 Task: Sort the recently solved tickets in your group, group by Request date in ascending order.
Action: Mouse moved to (22, 329)
Screenshot: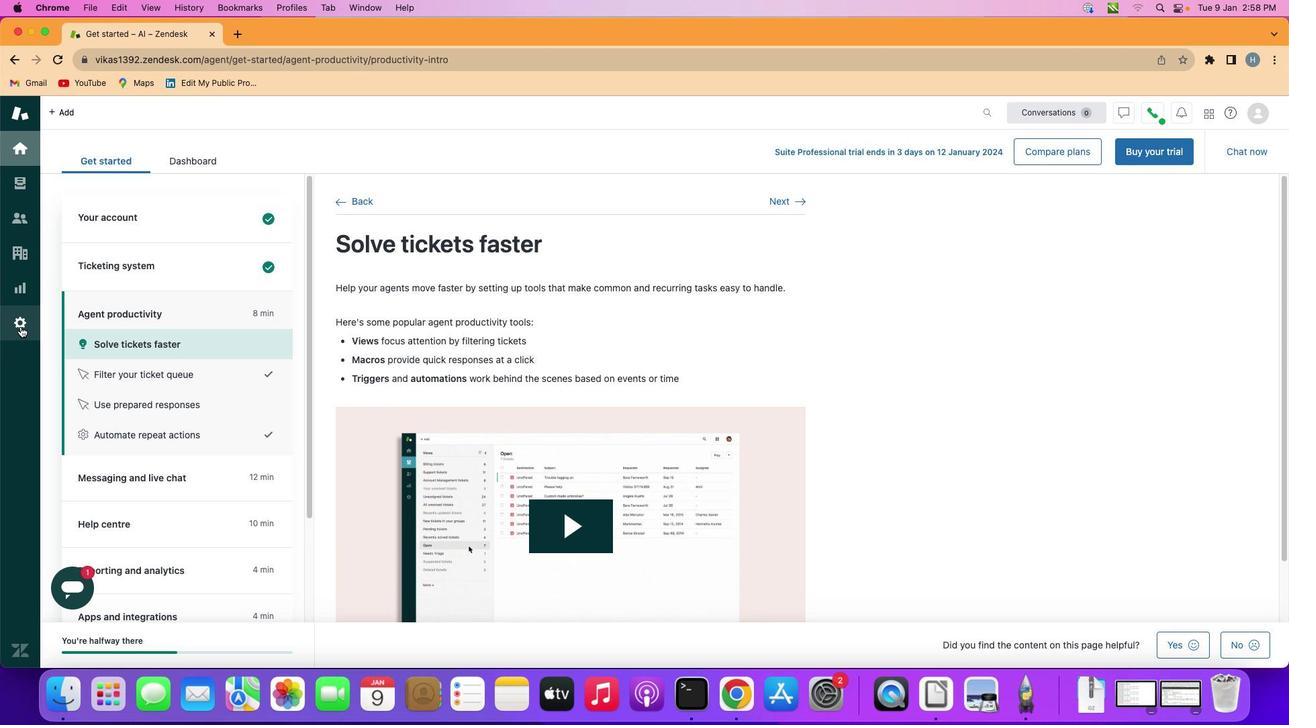 
Action: Mouse pressed left at (22, 329)
Screenshot: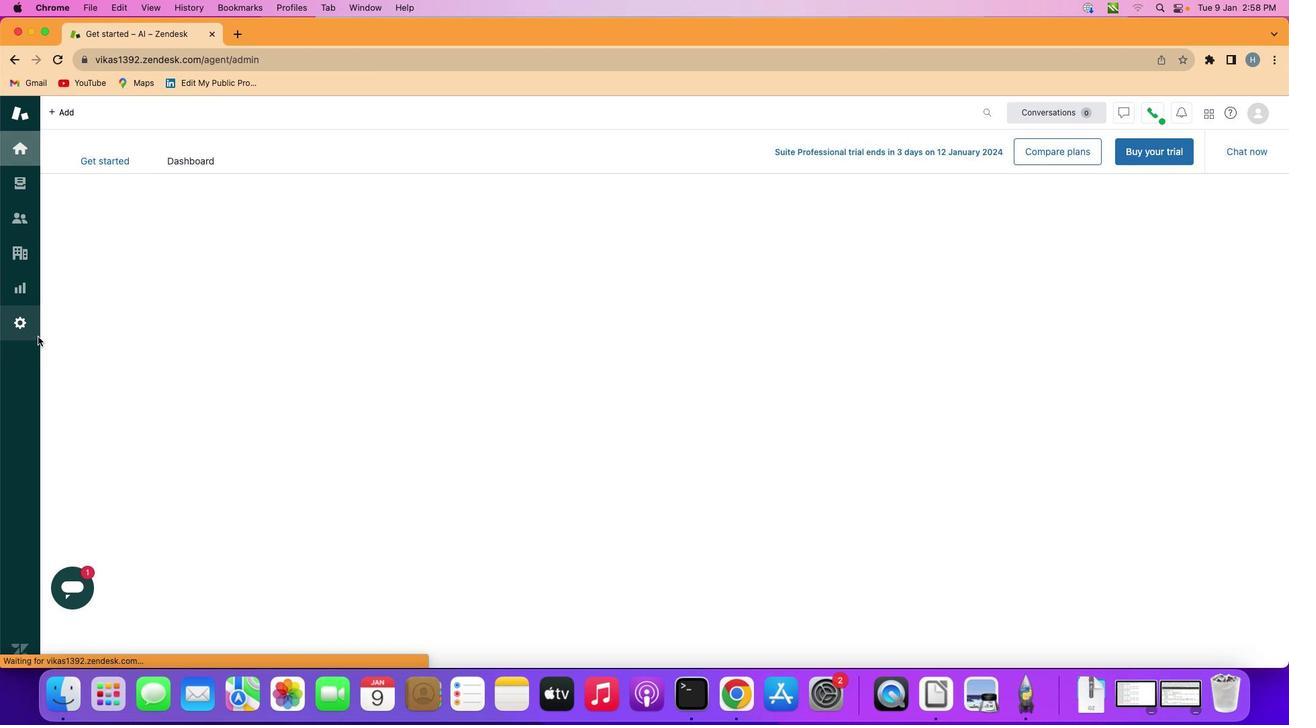 
Action: Mouse moved to (393, 561)
Screenshot: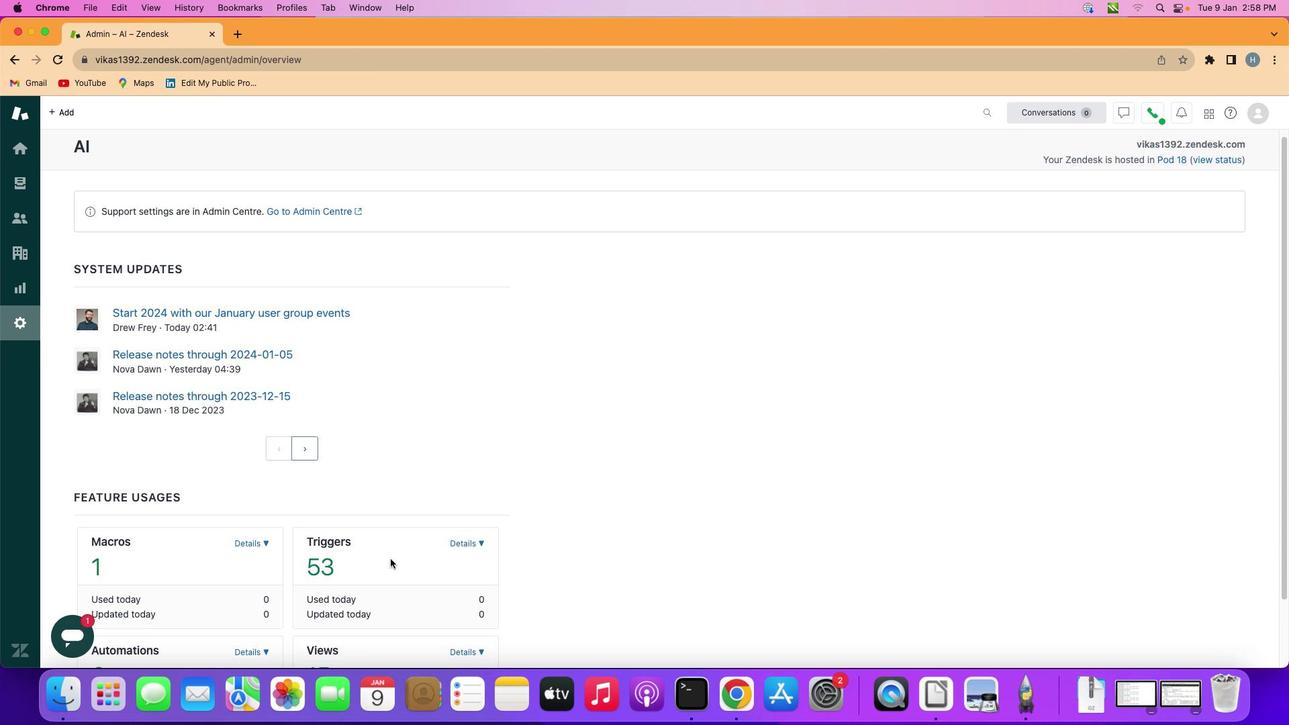 
Action: Mouse scrolled (393, 561) with delta (2, 2)
Screenshot: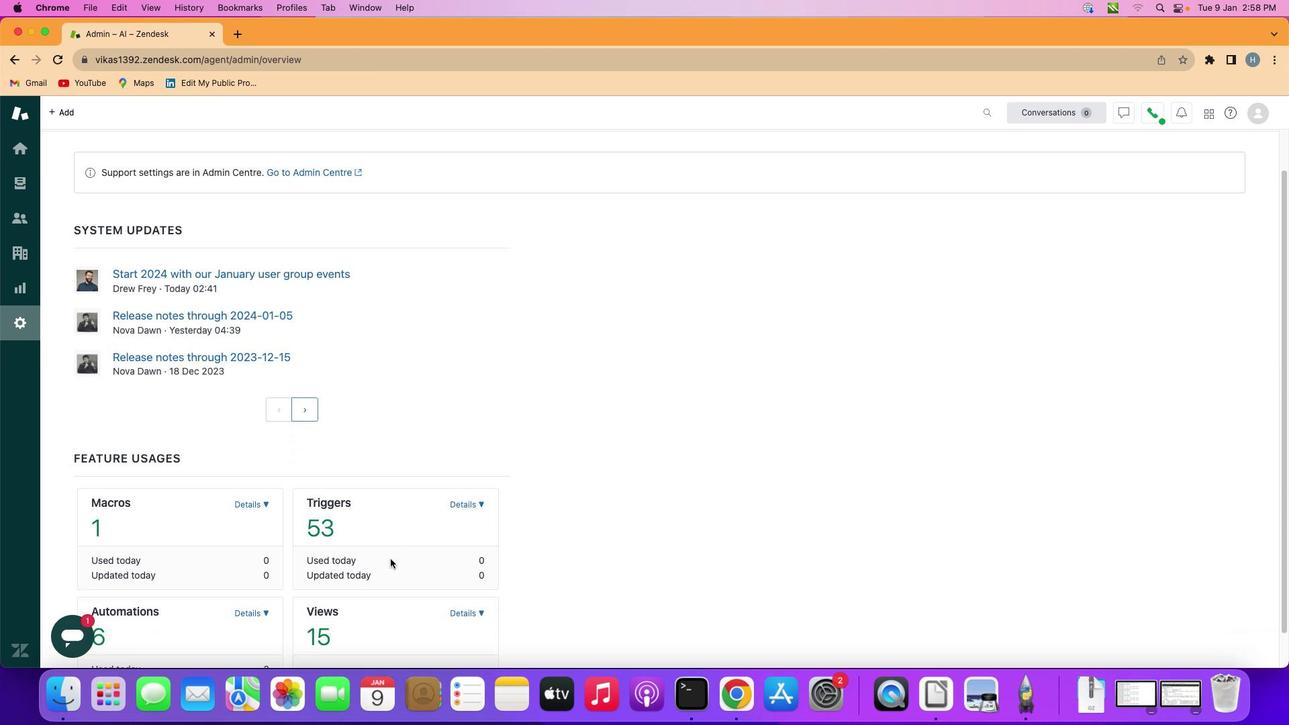 
Action: Mouse scrolled (393, 561) with delta (2, 2)
Screenshot: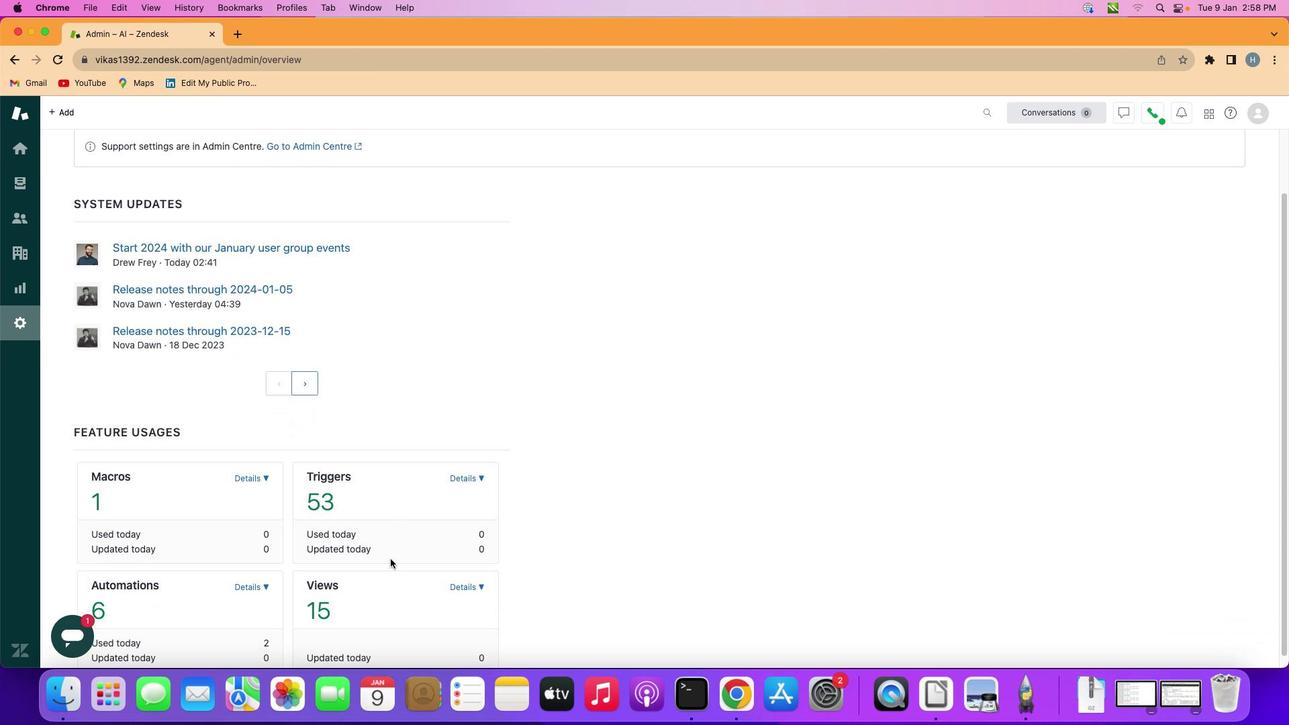 
Action: Mouse scrolled (393, 561) with delta (2, 3)
Screenshot: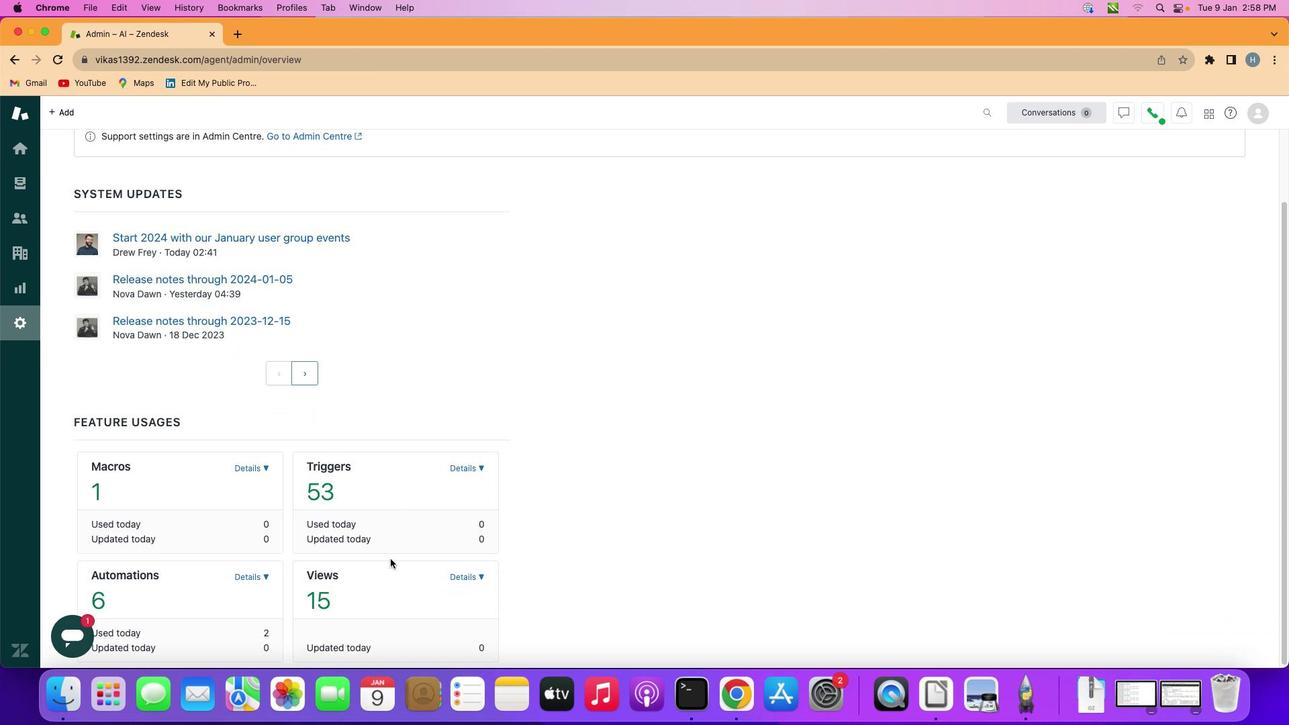 
Action: Mouse scrolled (393, 561) with delta (2, 1)
Screenshot: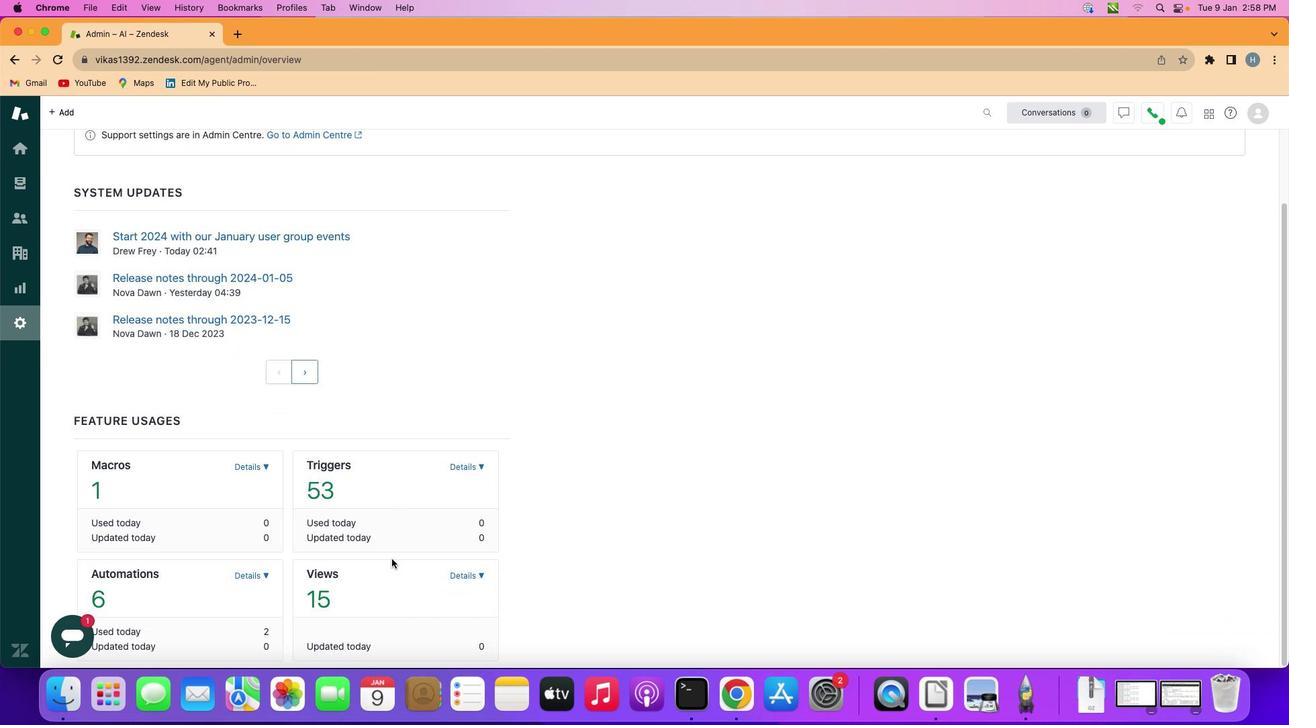 
Action: Mouse scrolled (393, 561) with delta (2, 2)
Screenshot: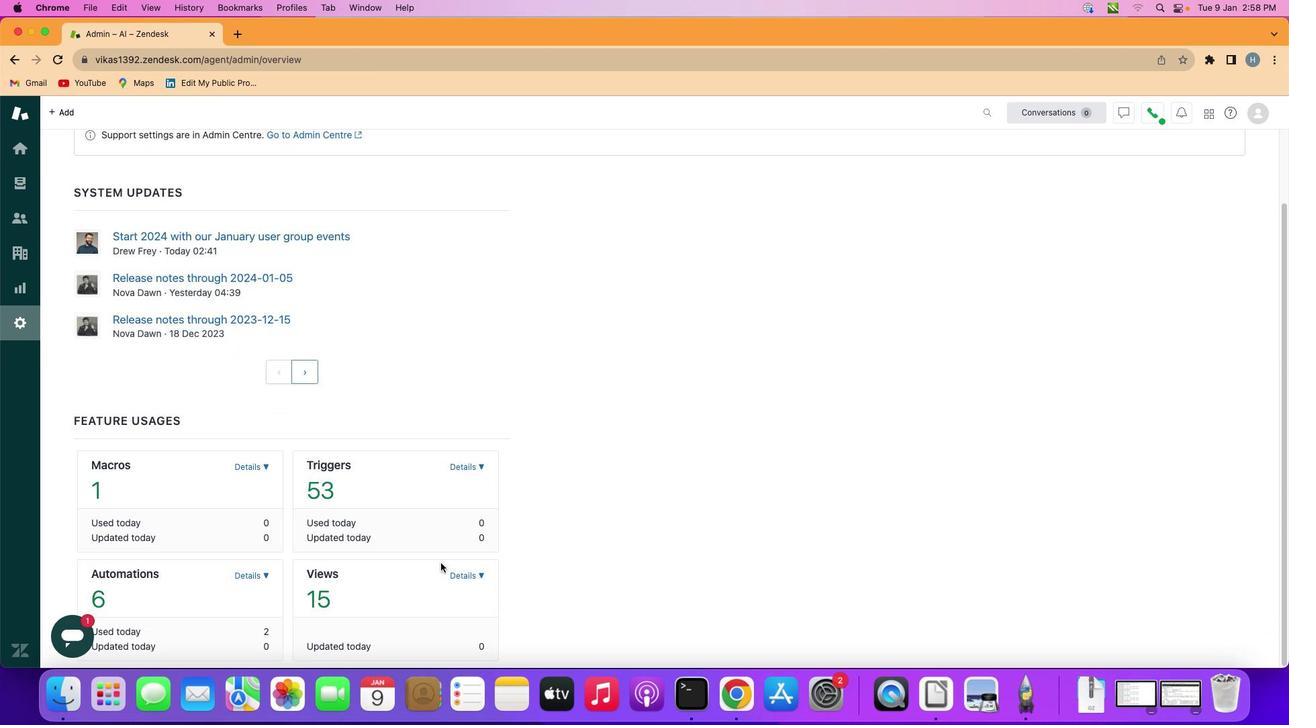 
Action: Mouse scrolled (393, 561) with delta (2, 0)
Screenshot: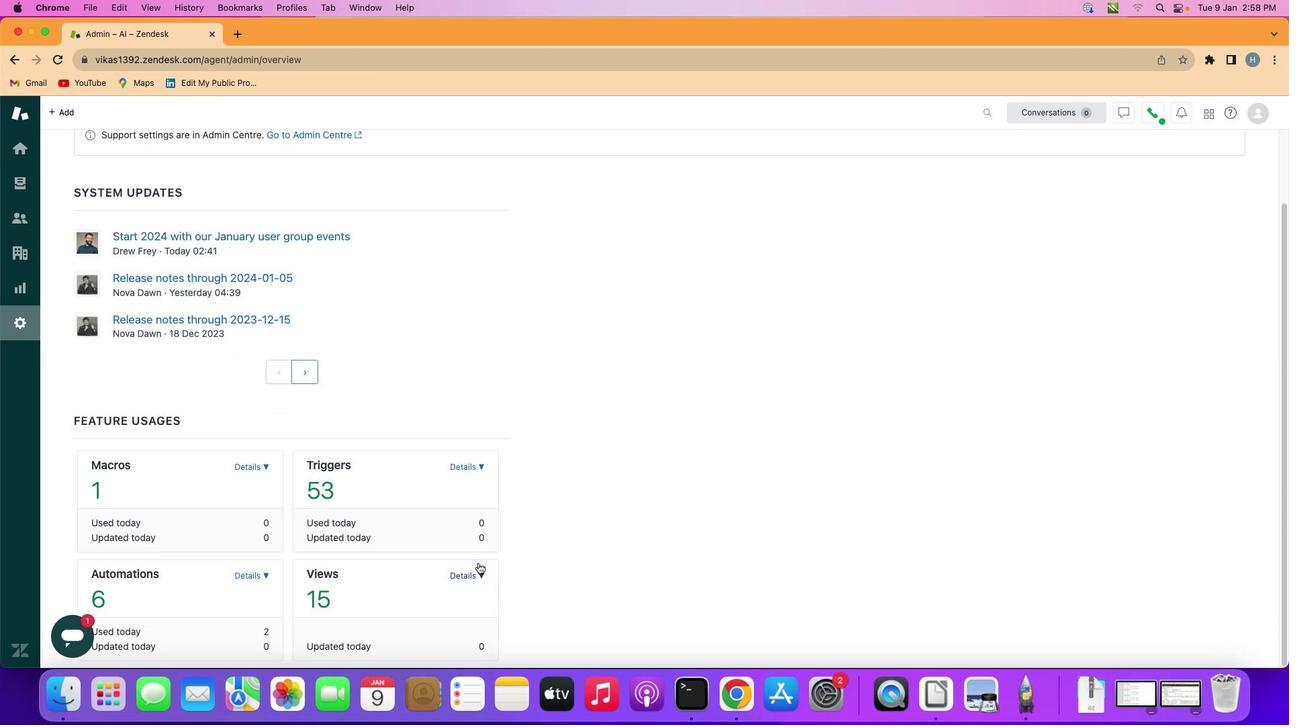 
Action: Mouse moved to (478, 573)
Screenshot: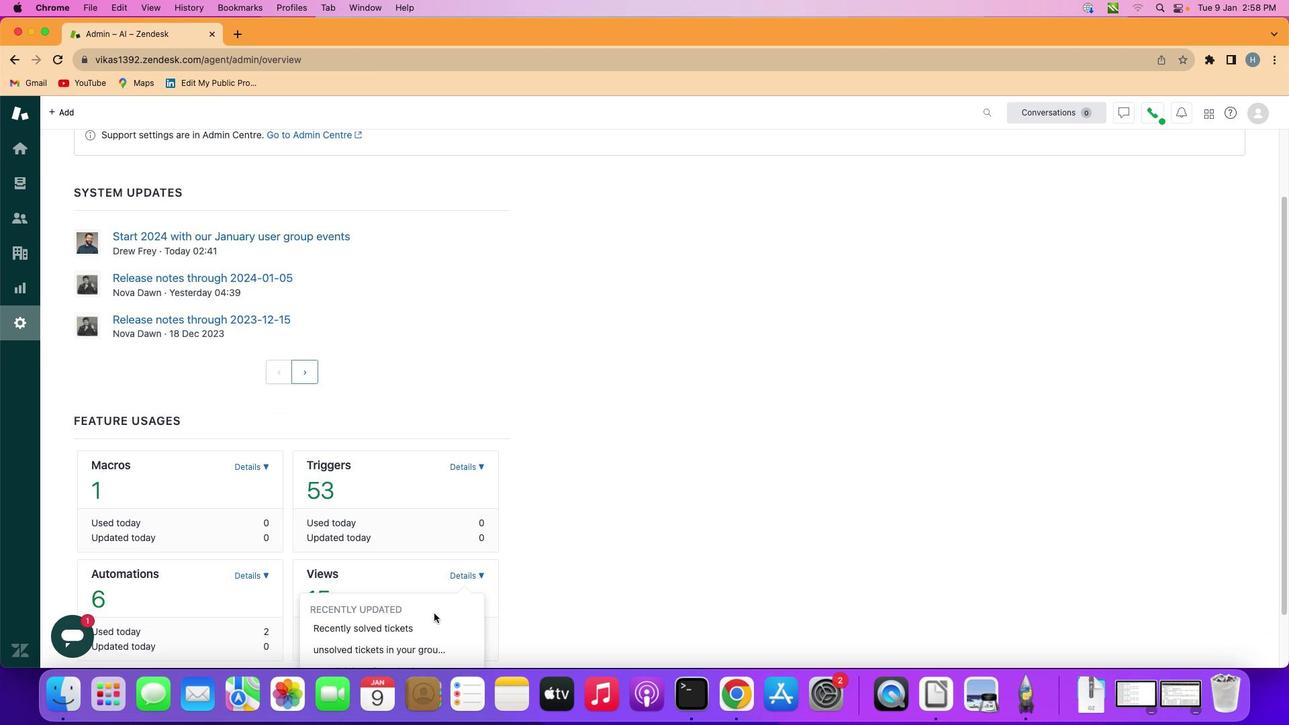 
Action: Mouse pressed left at (478, 573)
Screenshot: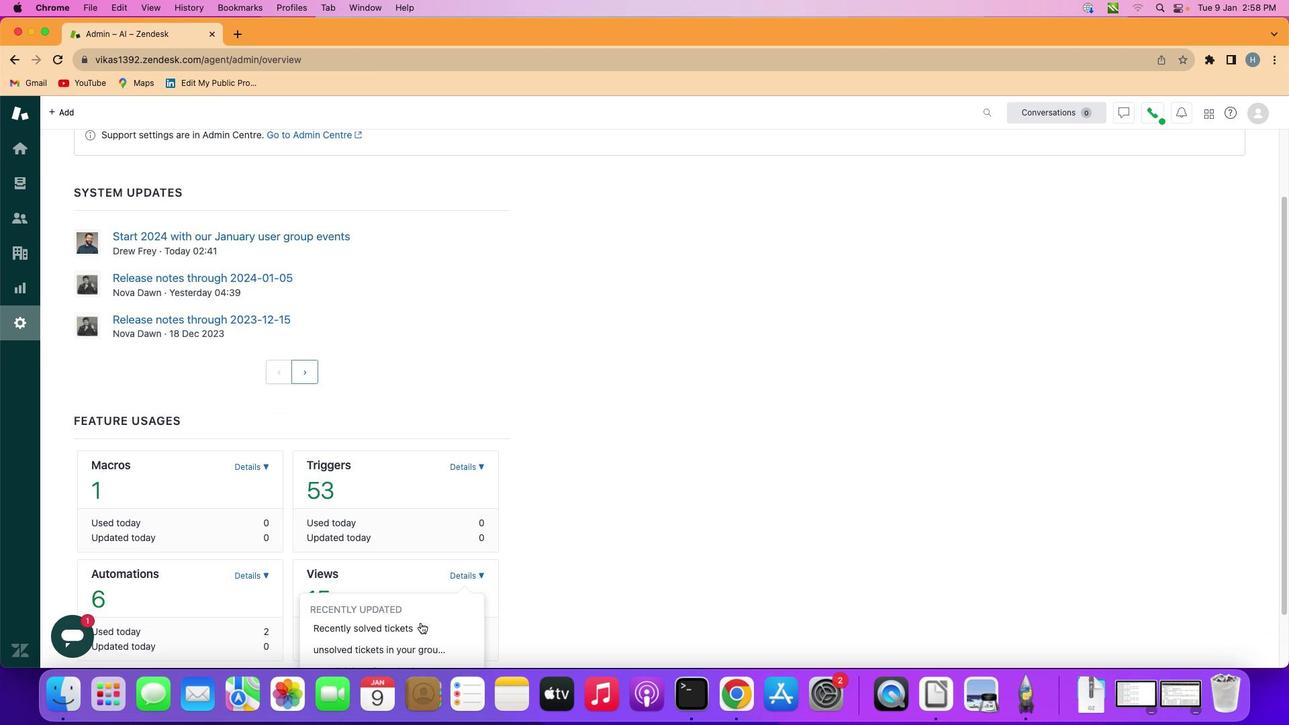 
Action: Mouse moved to (416, 629)
Screenshot: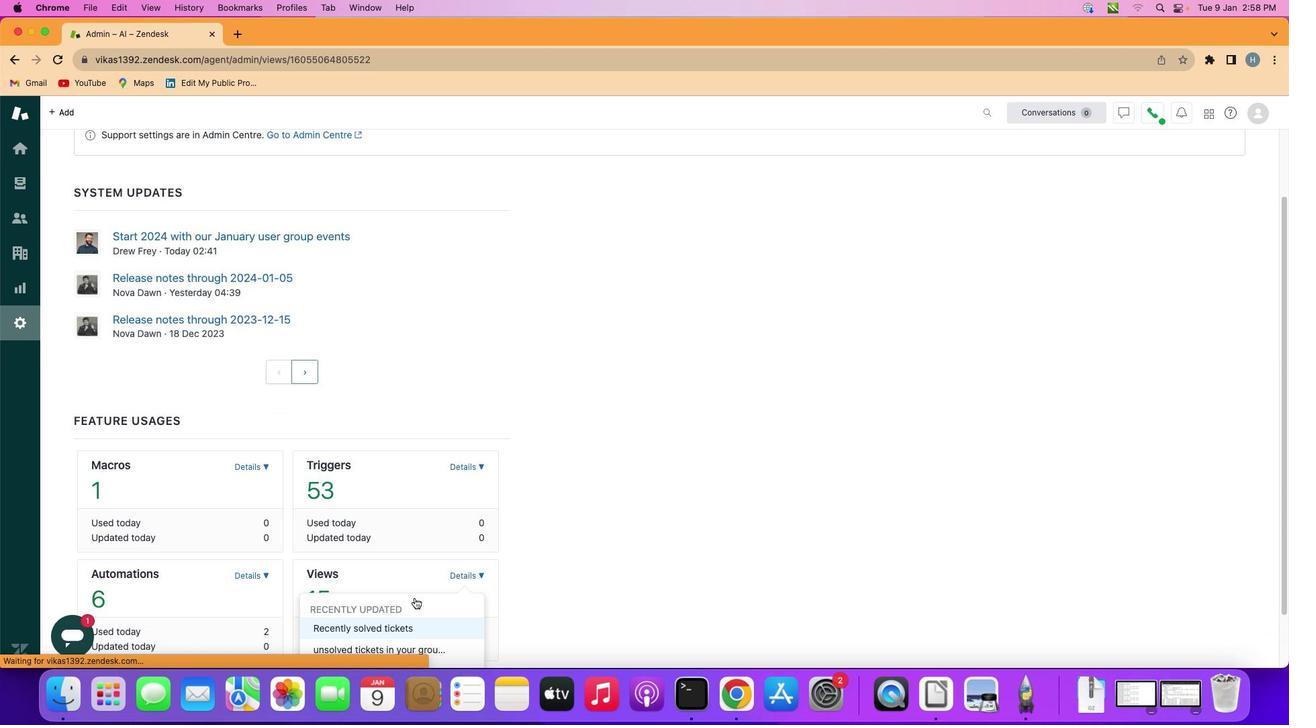 
Action: Mouse pressed left at (416, 629)
Screenshot: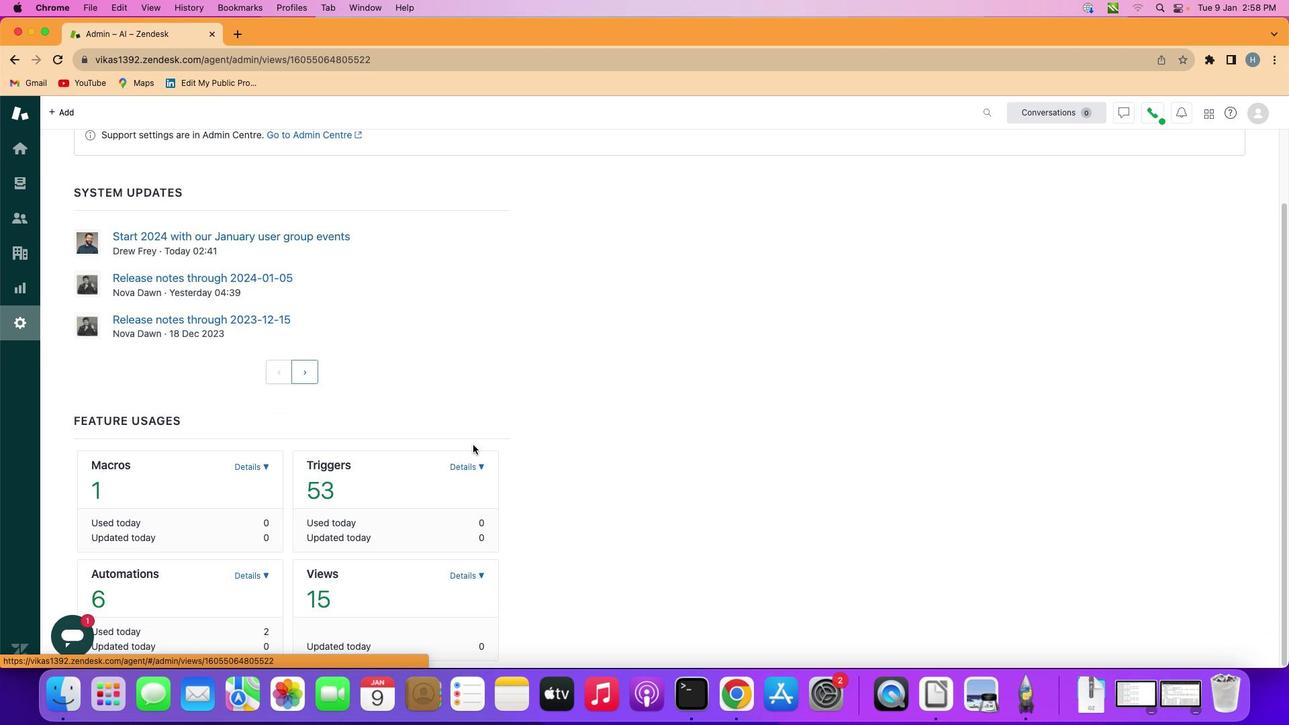 
Action: Mouse moved to (515, 427)
Screenshot: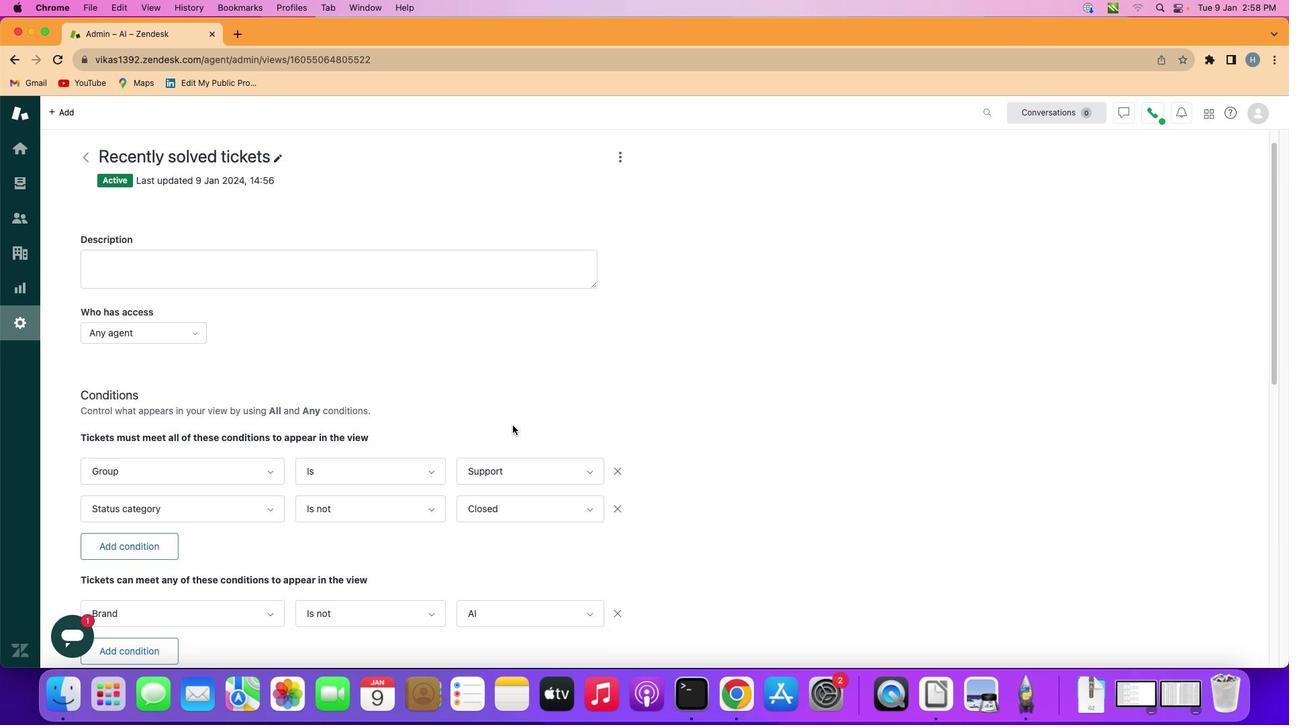 
Action: Mouse scrolled (515, 427) with delta (2, 2)
Screenshot: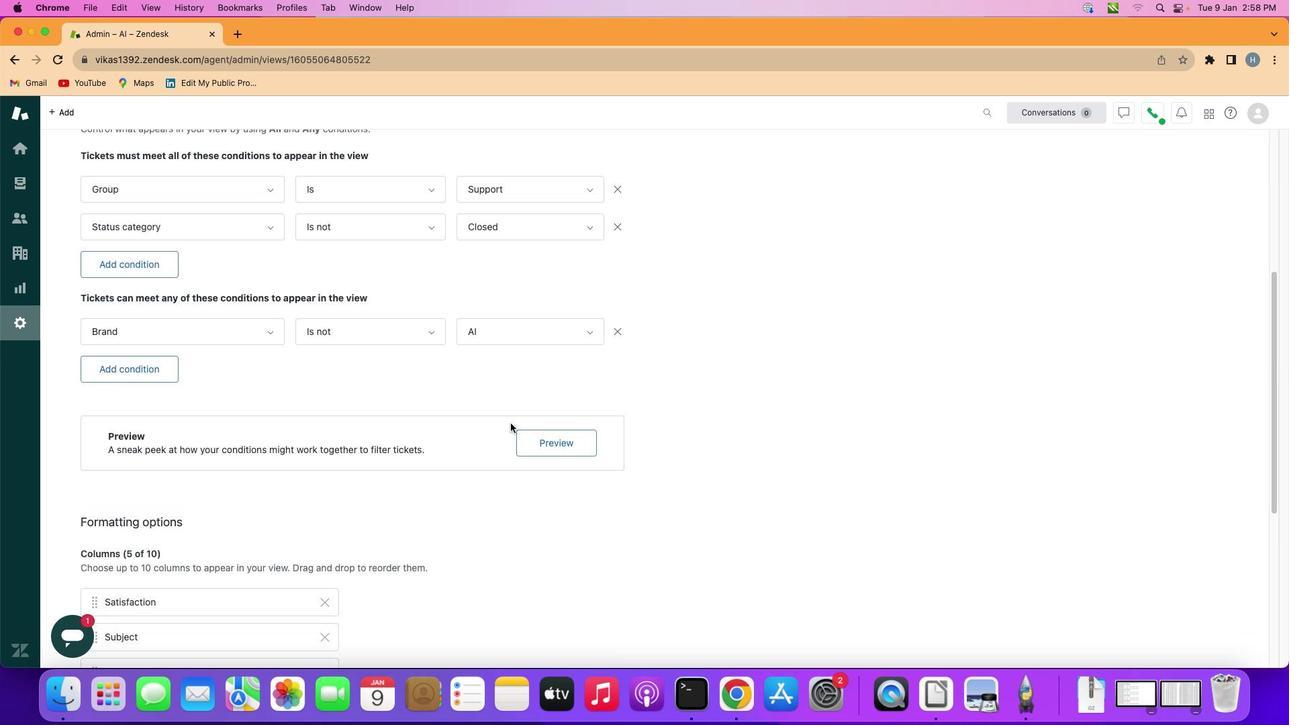 
Action: Mouse scrolled (515, 427) with delta (2, 2)
Screenshot: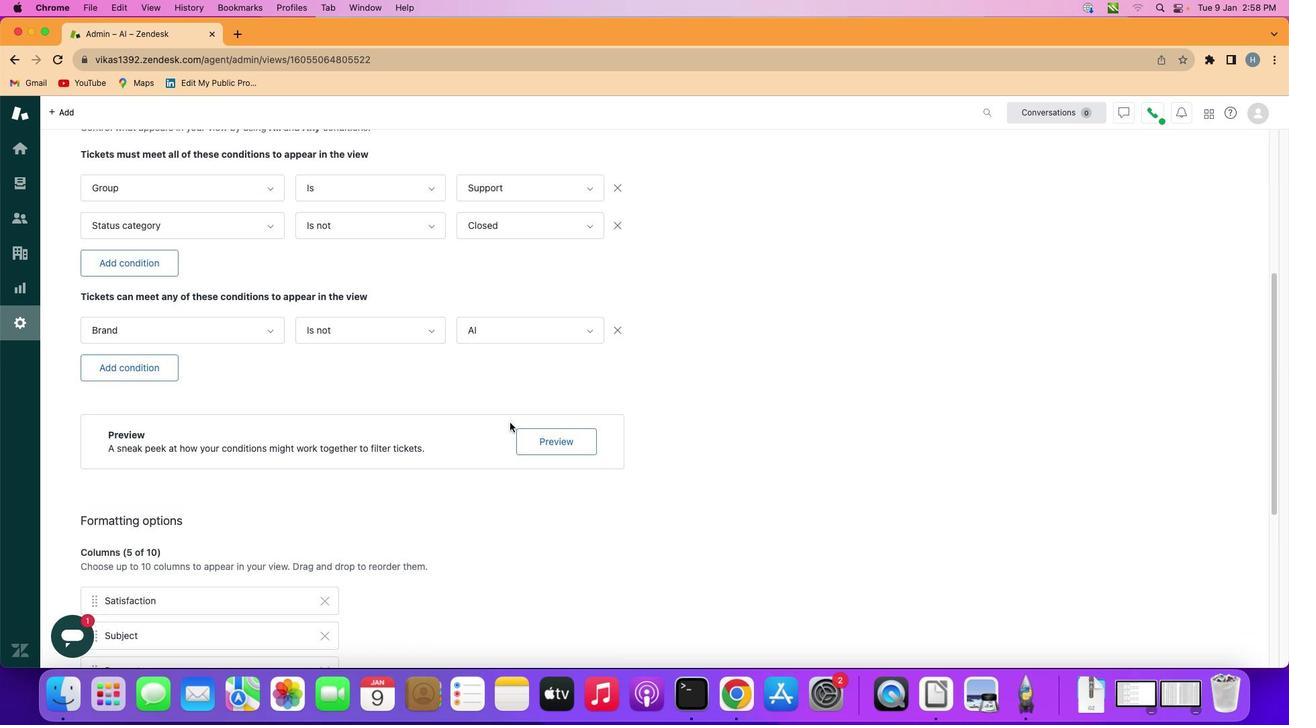 
Action: Mouse scrolled (515, 427) with delta (2, 1)
Screenshot: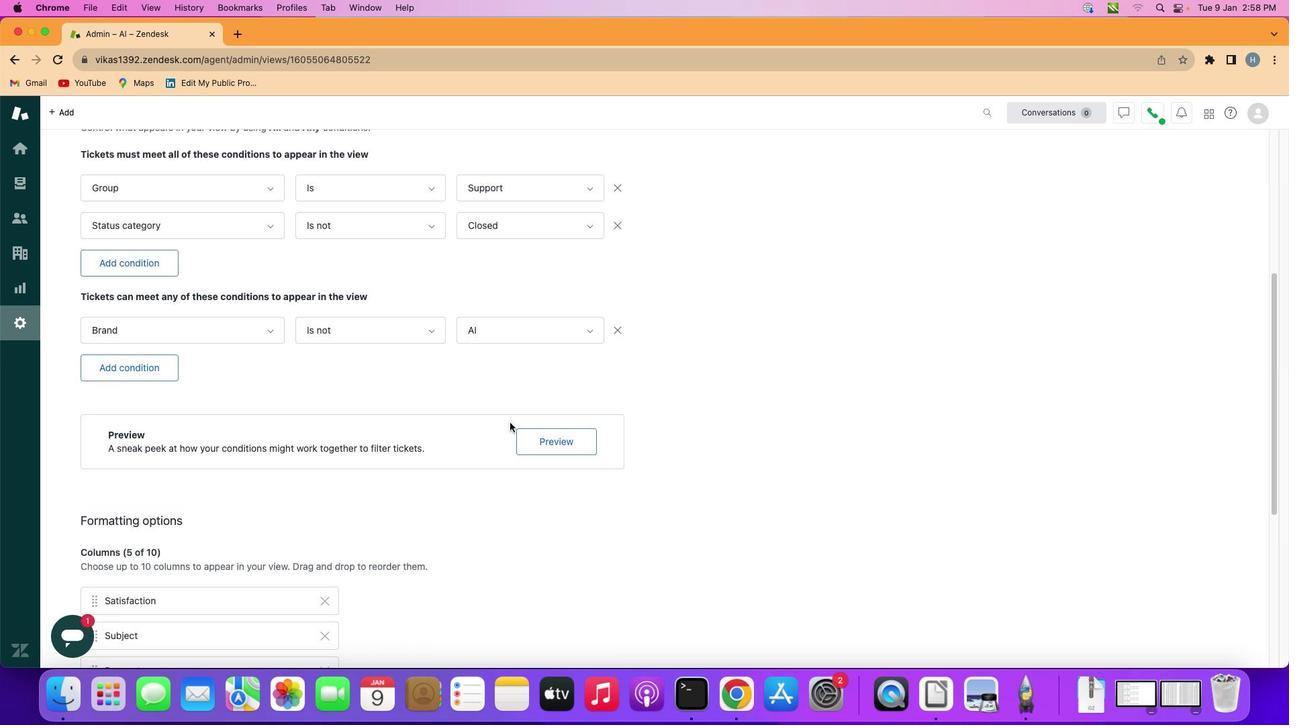 
Action: Mouse scrolled (515, 427) with delta (2, 0)
Screenshot: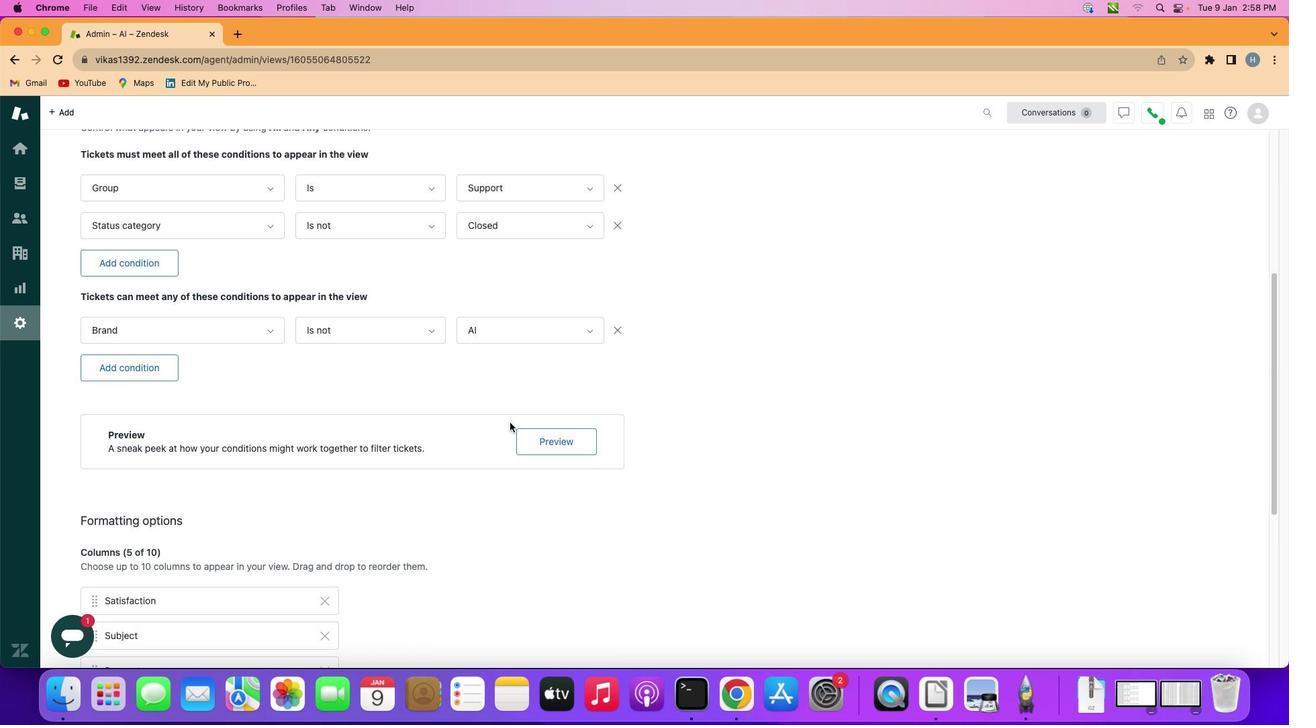 
Action: Mouse scrolled (515, 427) with delta (2, 0)
Screenshot: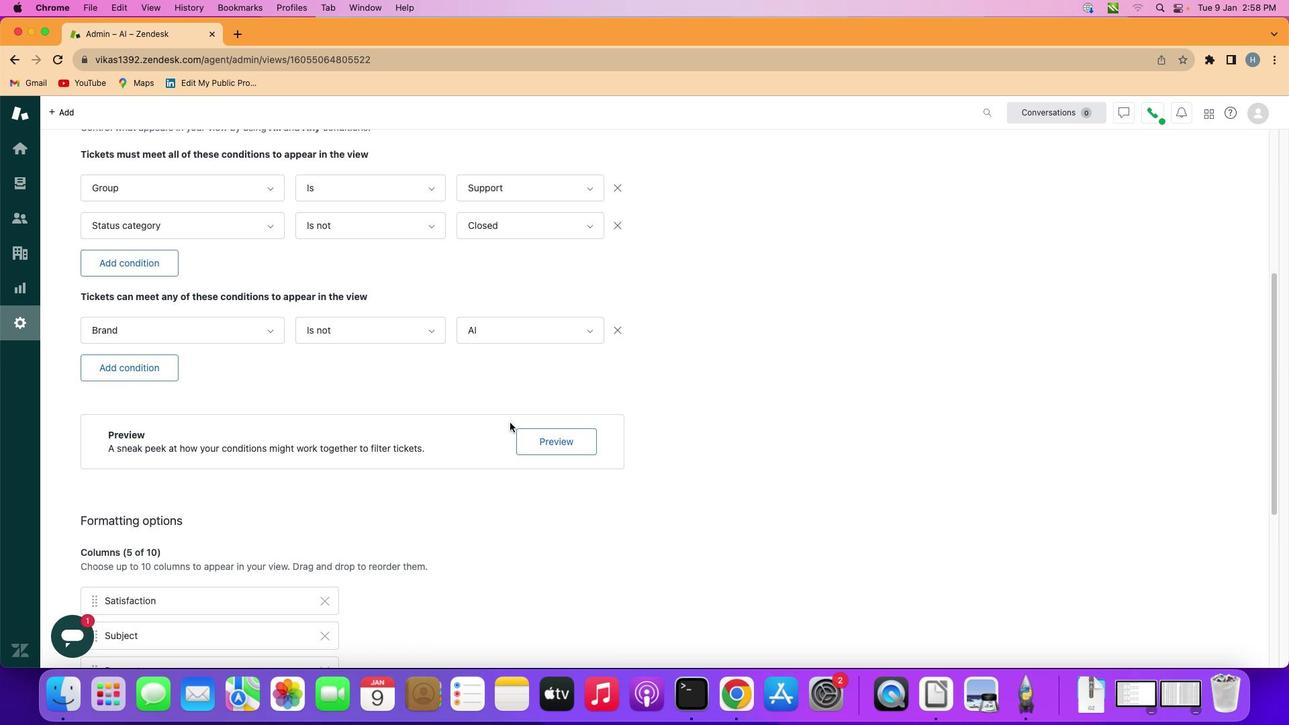 
Action: Mouse moved to (512, 425)
Screenshot: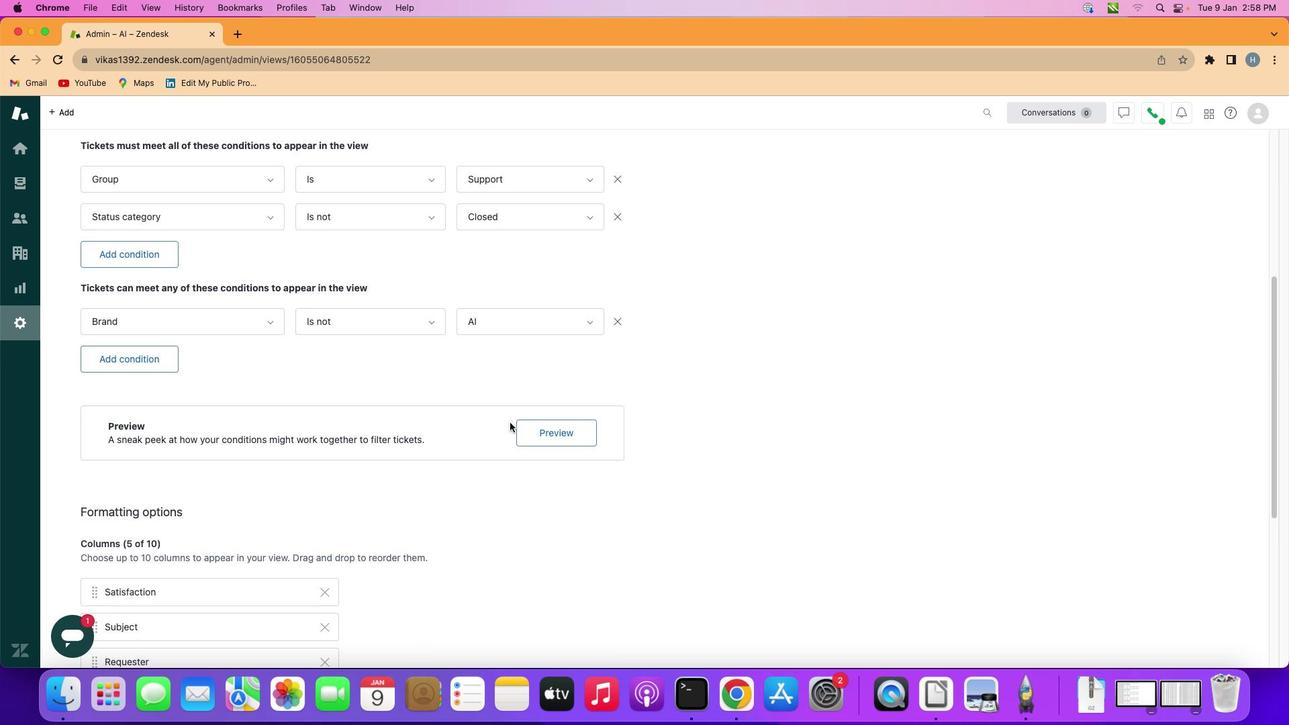 
Action: Mouse scrolled (512, 425) with delta (2, 2)
Screenshot: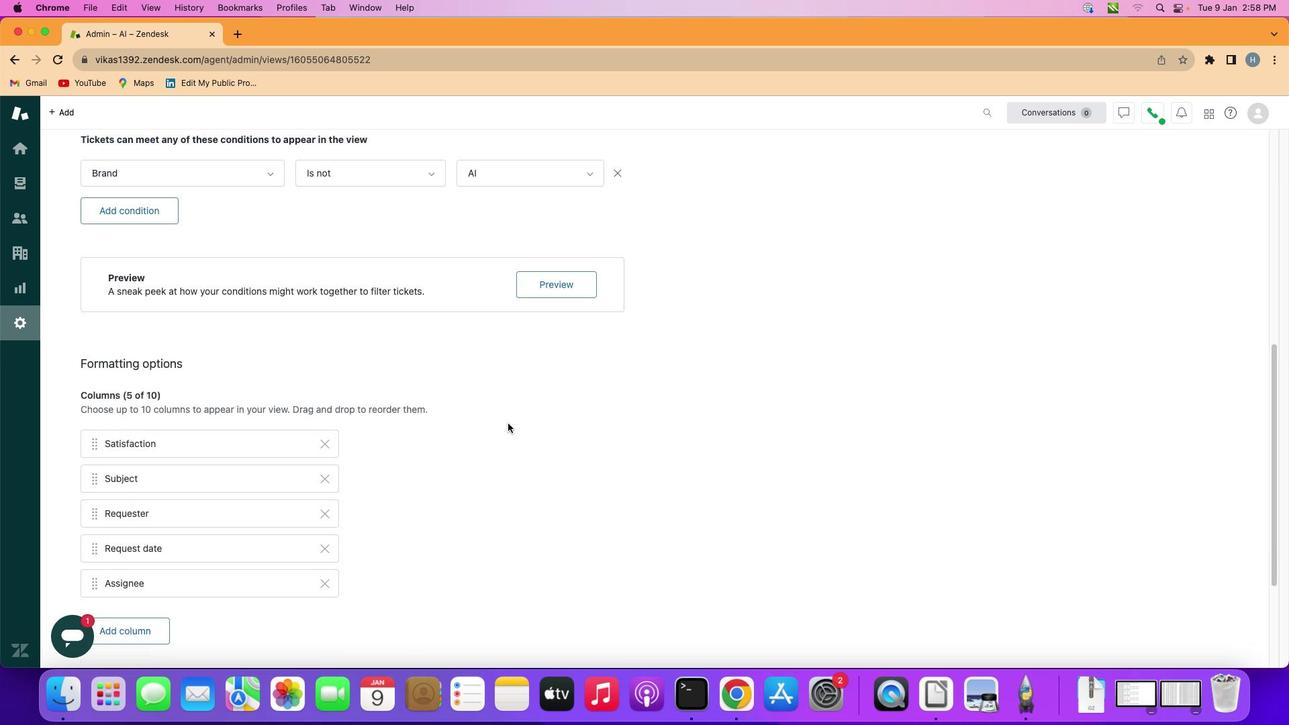 
Action: Mouse scrolled (512, 425) with delta (2, 2)
Screenshot: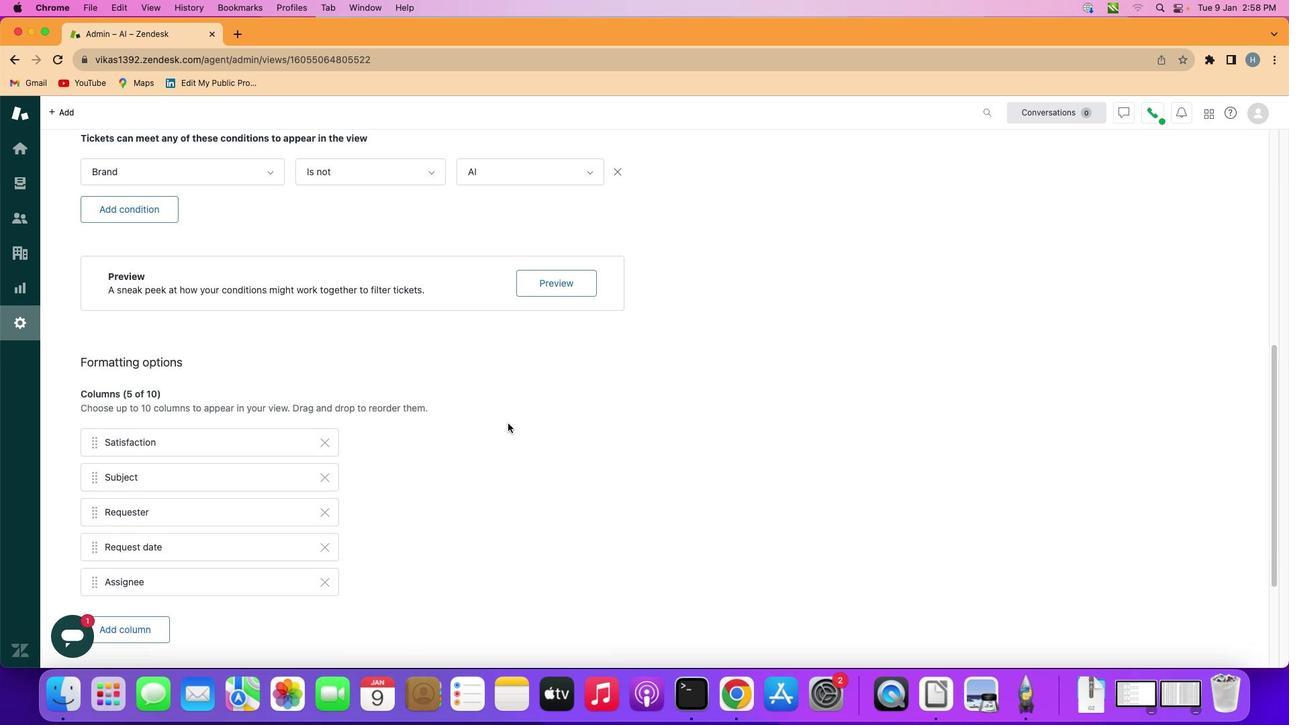 
Action: Mouse scrolled (512, 425) with delta (2, 2)
Screenshot: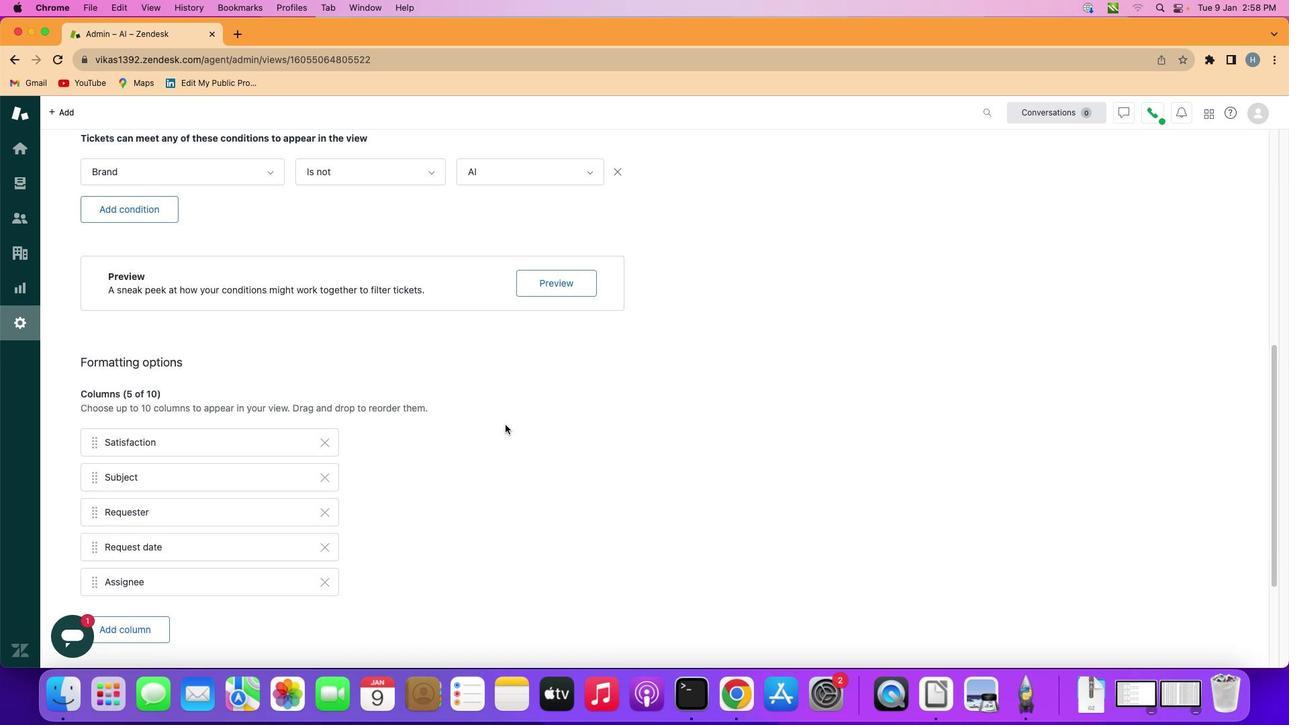 
Action: Mouse scrolled (512, 425) with delta (2, 0)
Screenshot: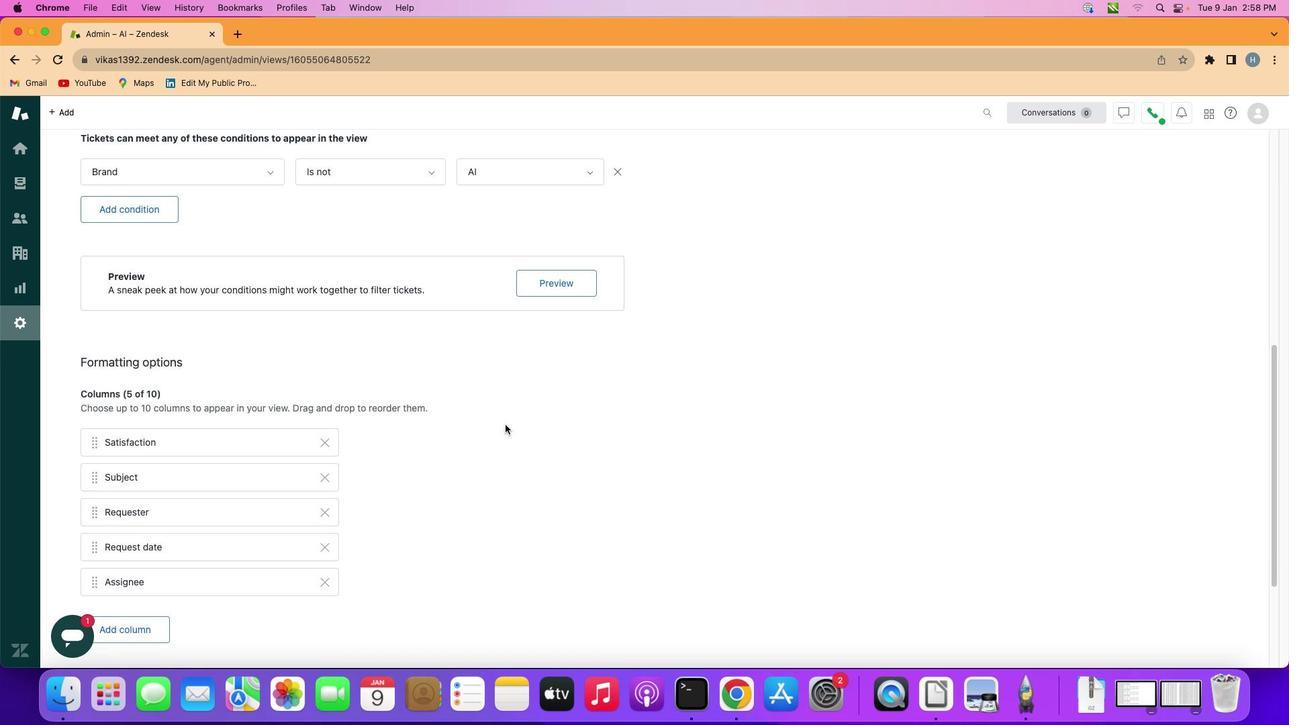 
Action: Mouse moved to (508, 427)
Screenshot: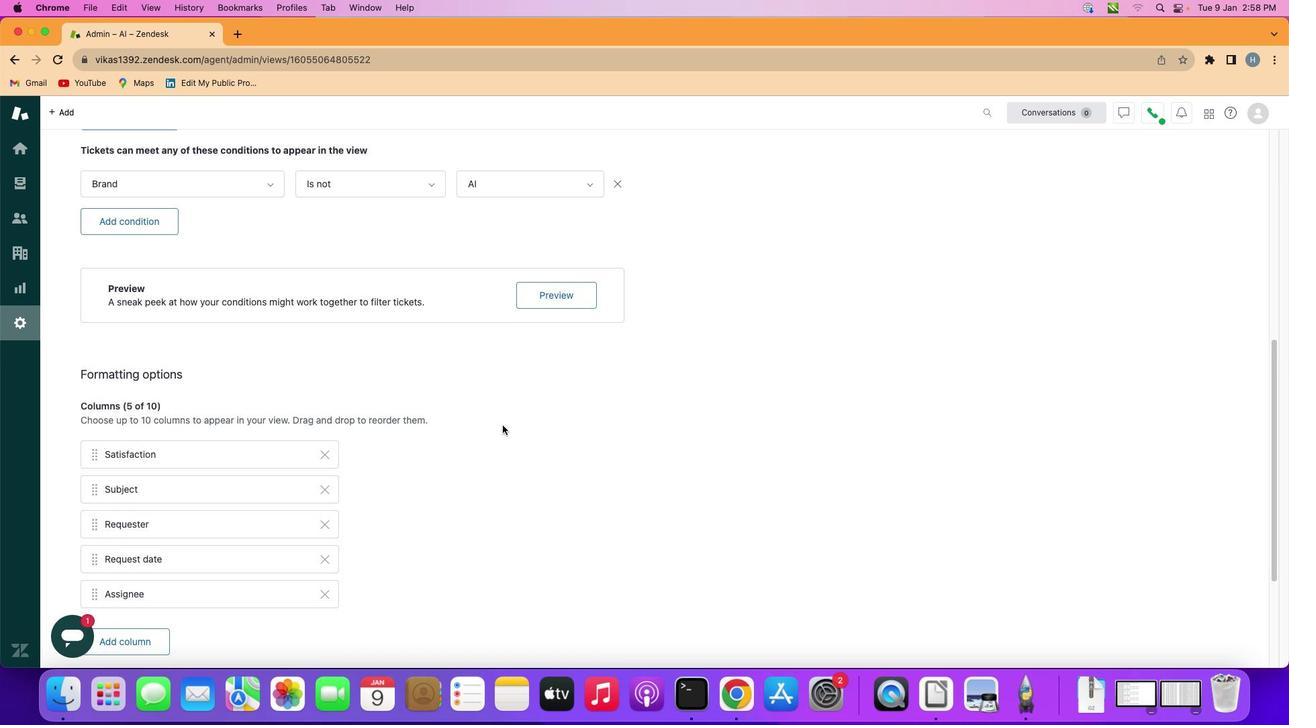 
Action: Mouse scrolled (508, 427) with delta (2, 2)
Screenshot: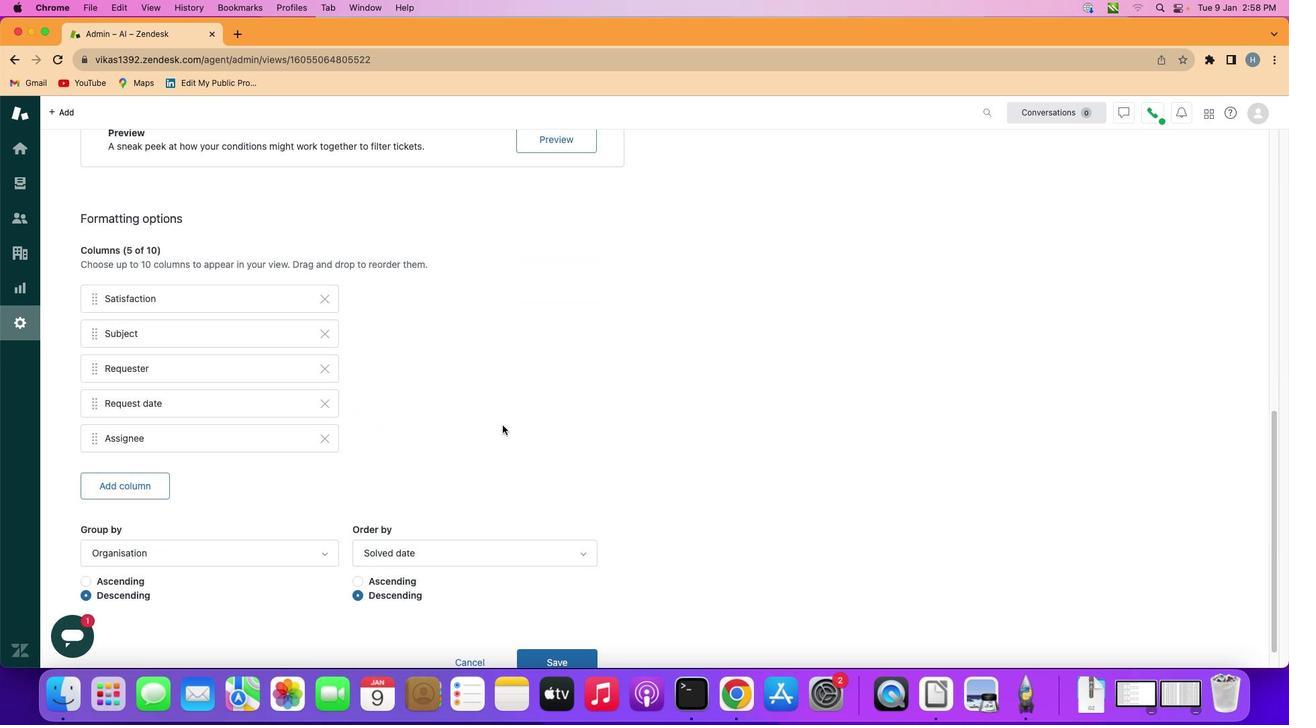 
Action: Mouse moved to (507, 427)
Screenshot: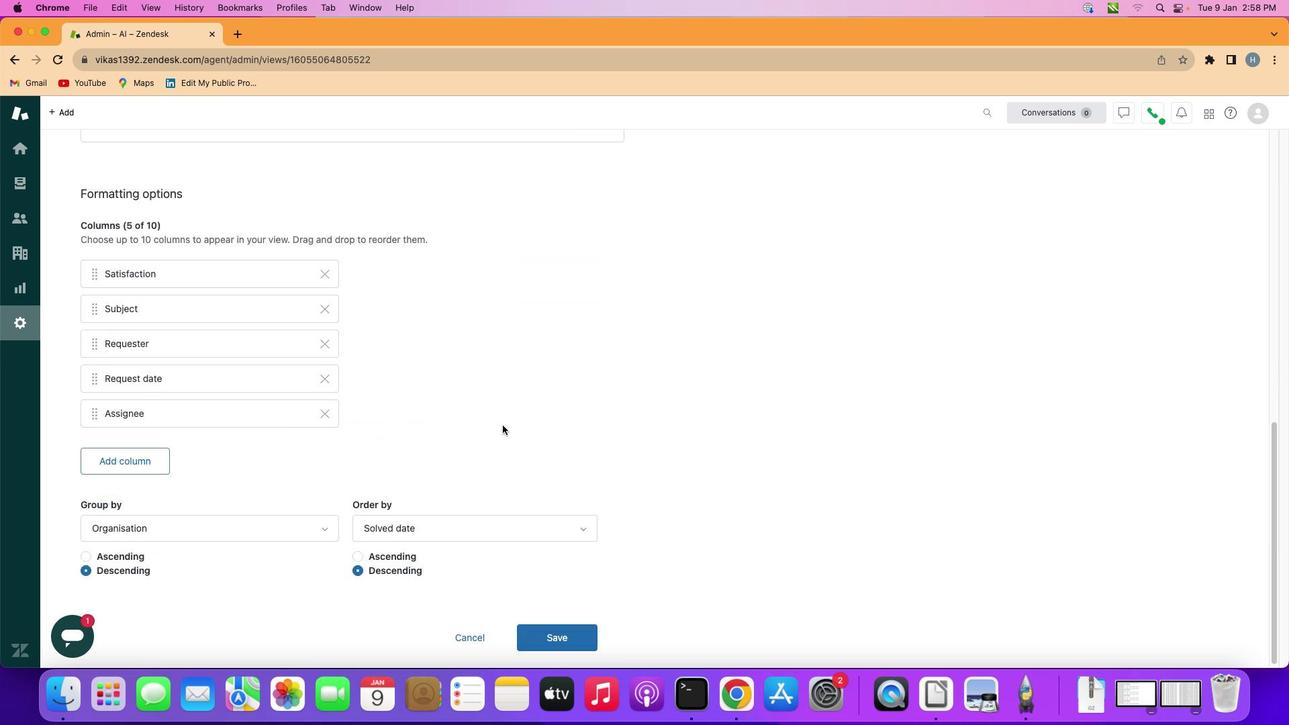 
Action: Mouse scrolled (507, 427) with delta (2, 4)
Screenshot: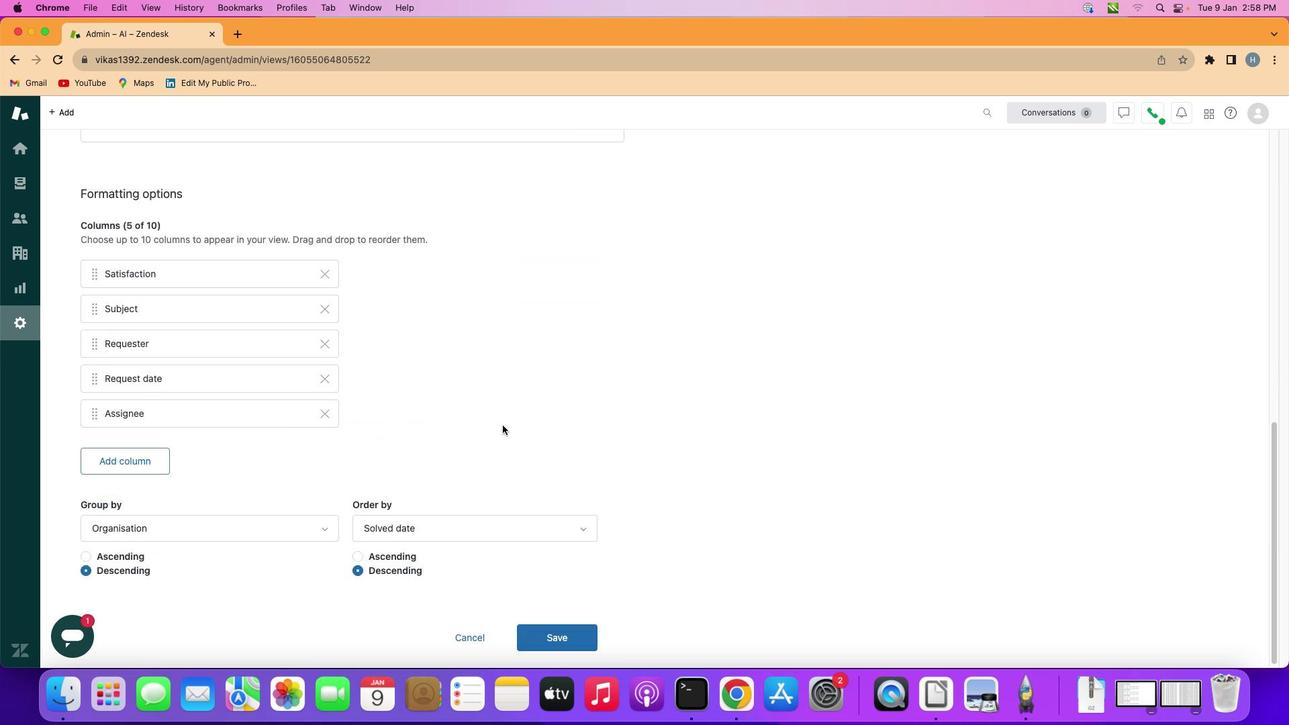 
Action: Mouse moved to (507, 427)
Screenshot: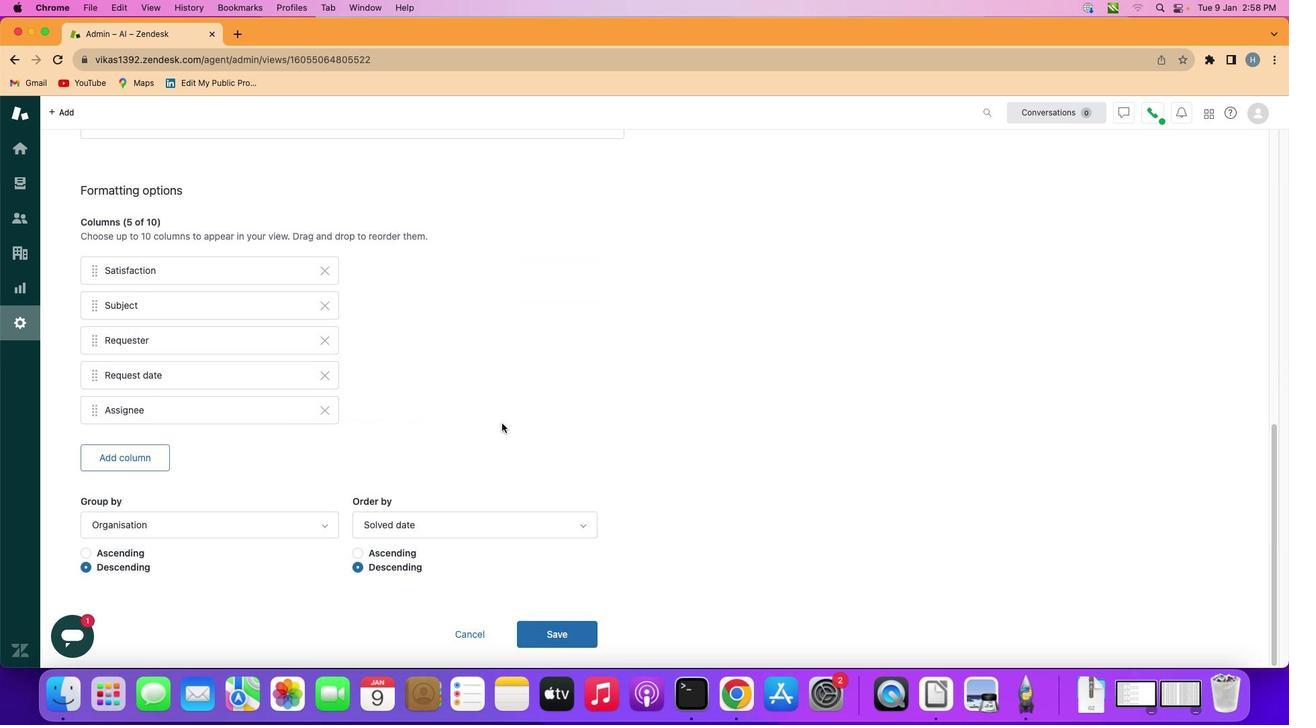 
Action: Mouse scrolled (507, 427) with delta (2, 1)
Screenshot: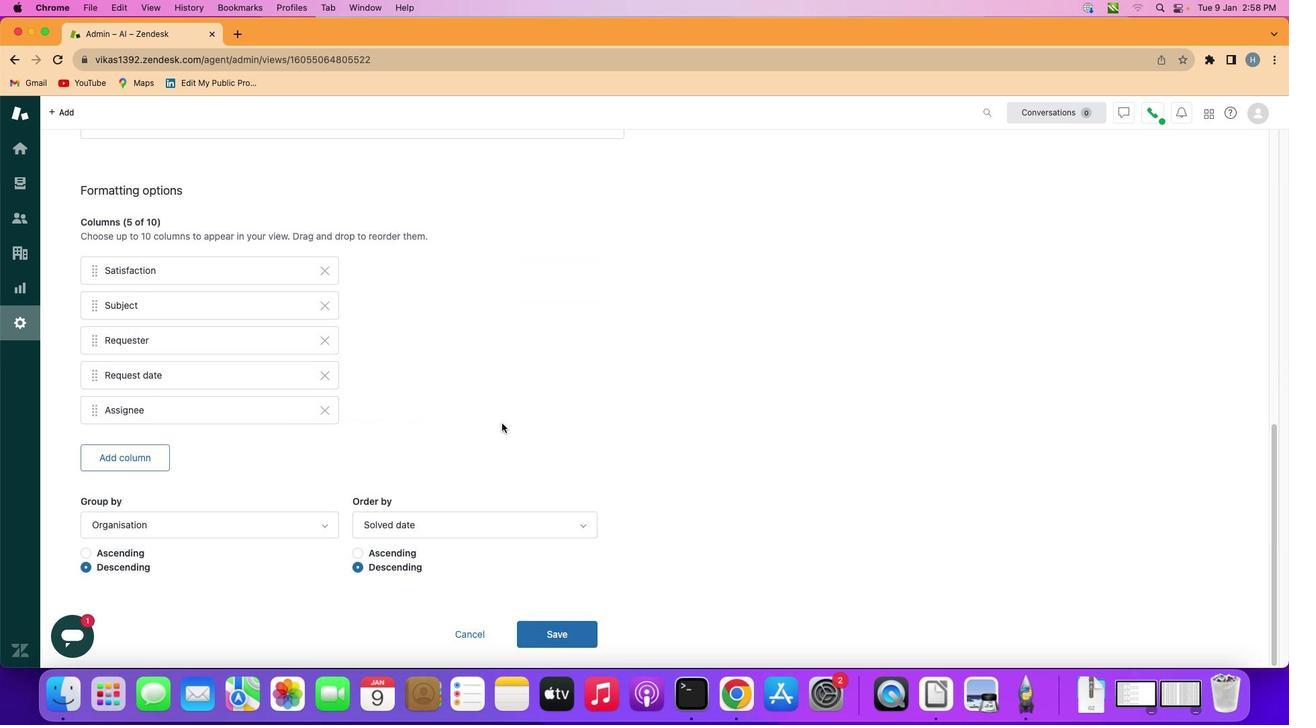 
Action: Mouse moved to (505, 428)
Screenshot: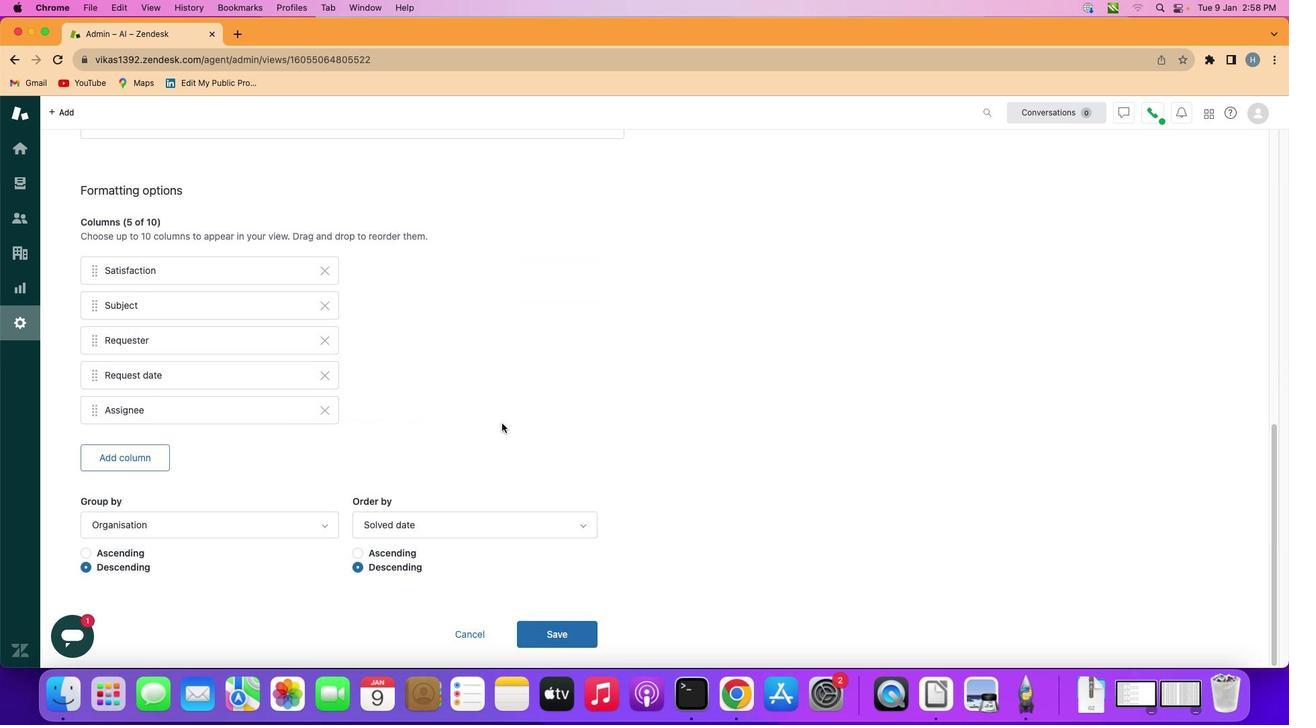 
Action: Mouse scrolled (505, 428) with delta (2, 1)
Screenshot: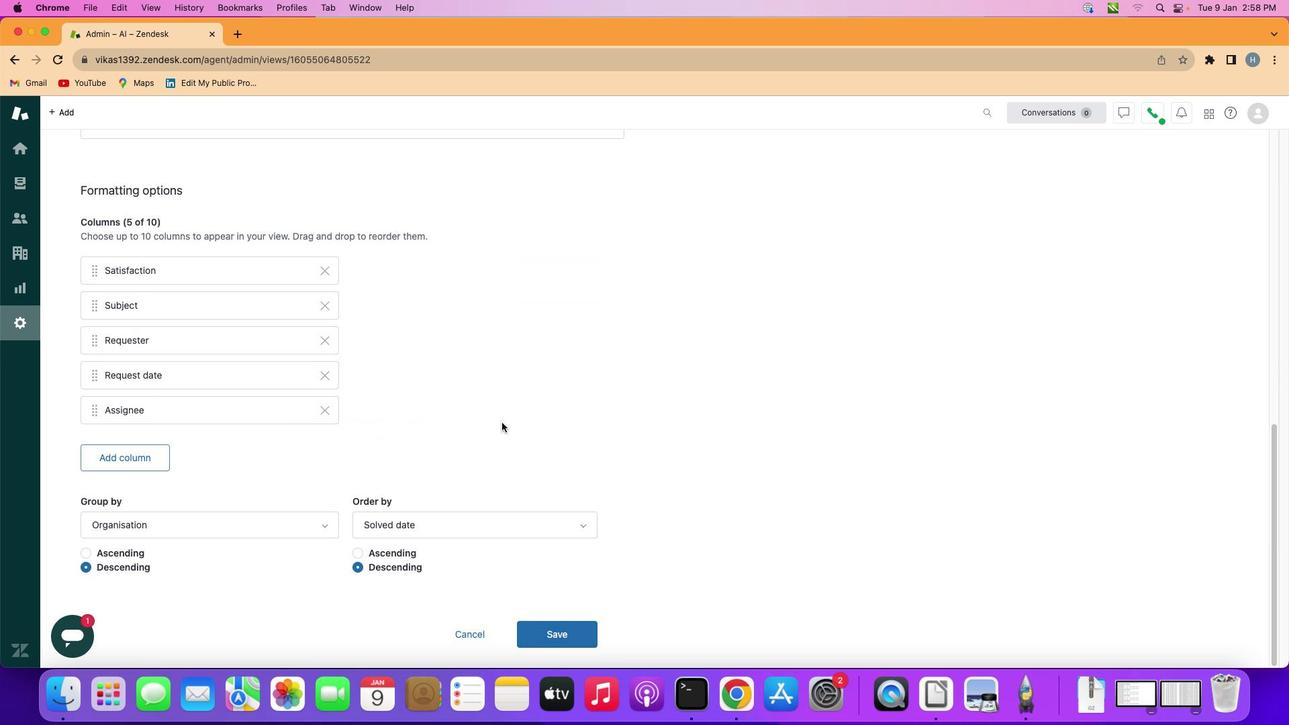 
Action: Mouse scrolled (505, 428) with delta (2, 0)
Screenshot: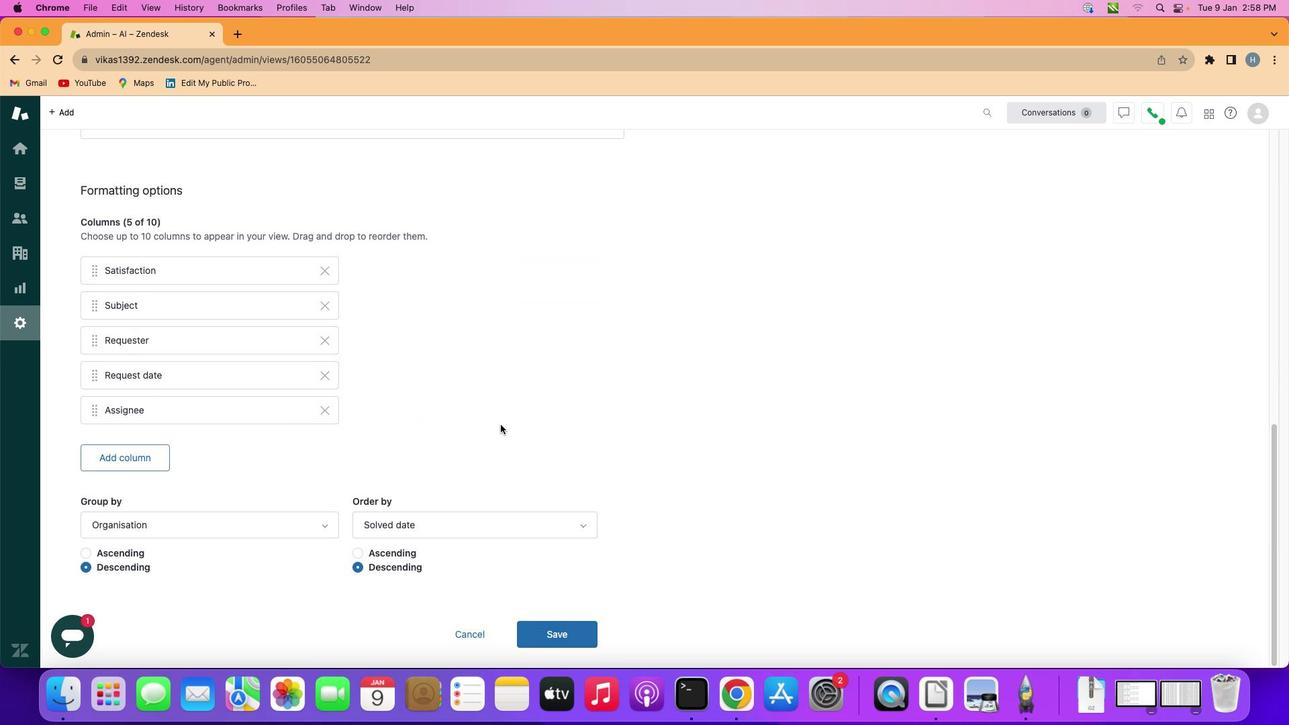 
Action: Mouse scrolled (505, 428) with delta (2, 0)
Screenshot: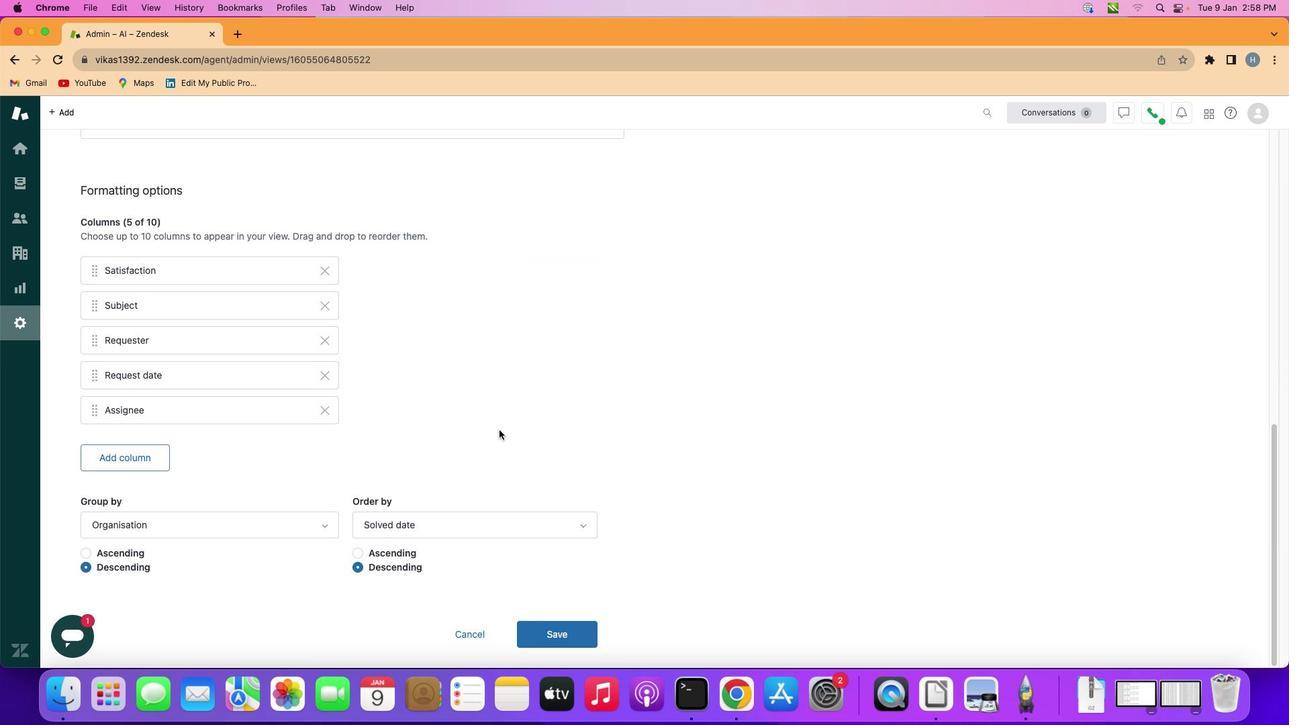 
Action: Mouse moved to (265, 528)
Screenshot: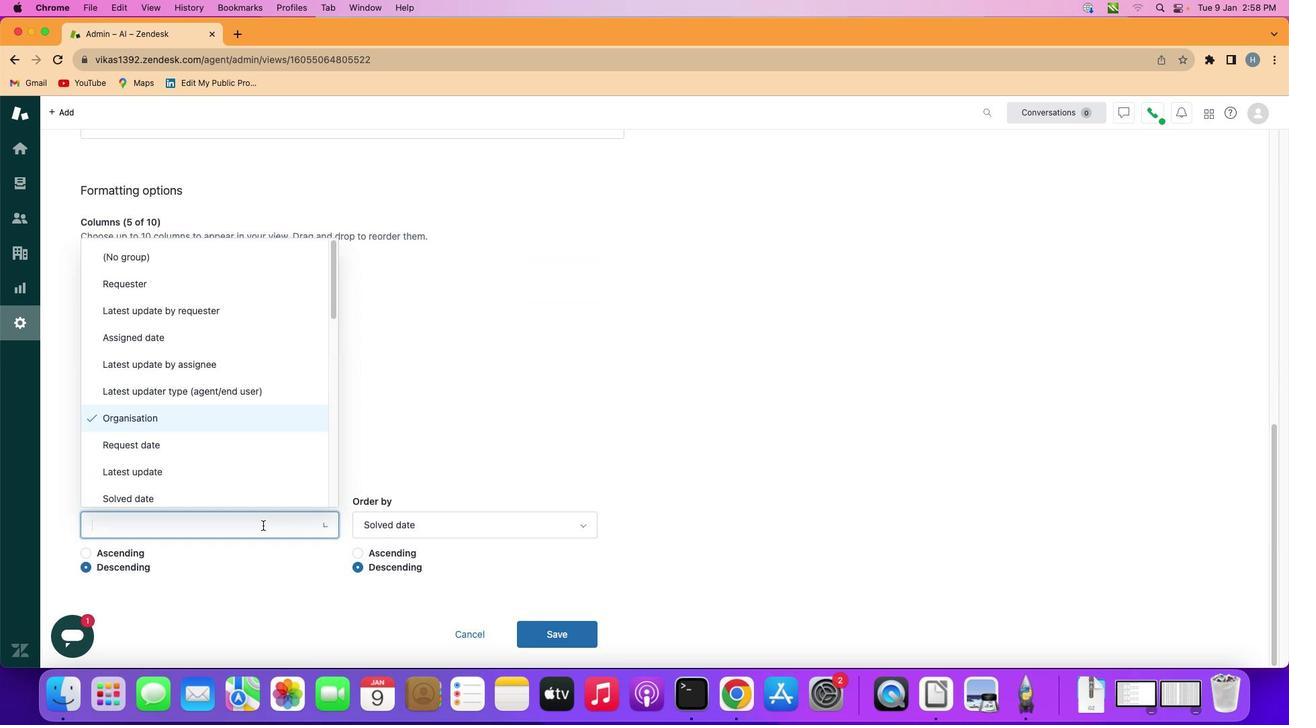 
Action: Mouse pressed left at (265, 528)
Screenshot: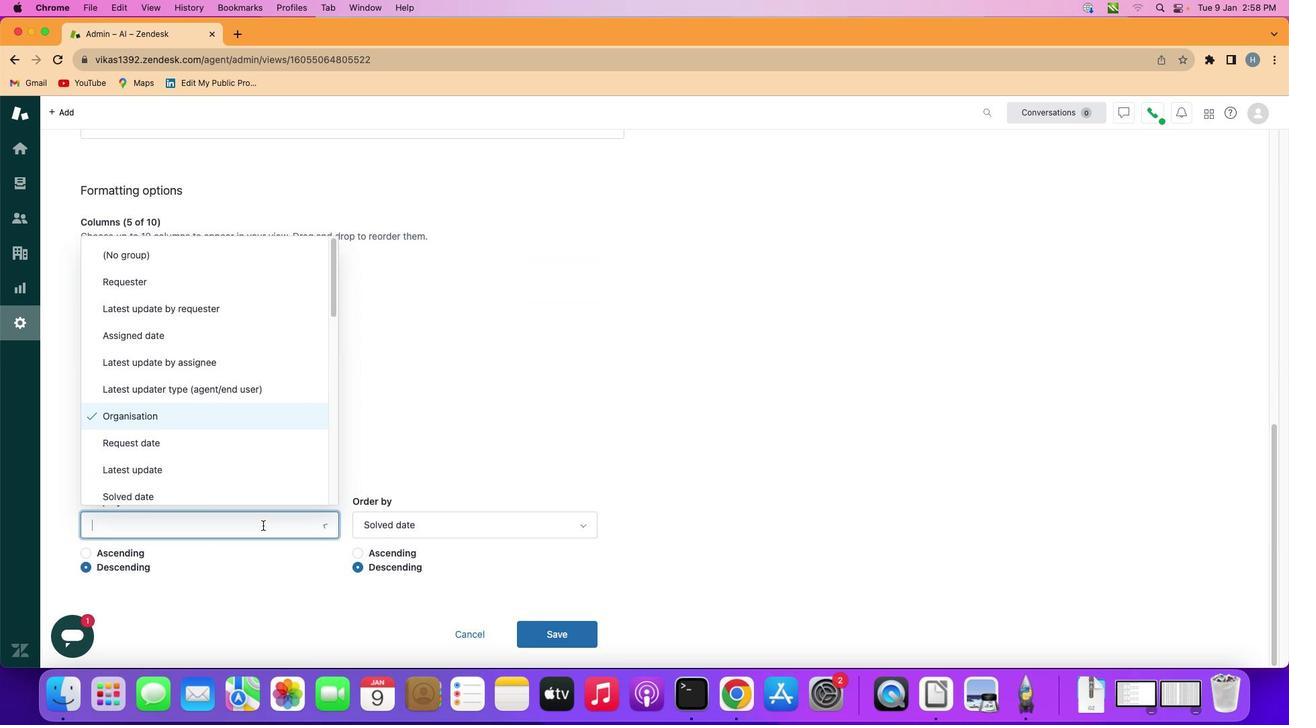 
Action: Mouse moved to (271, 446)
Screenshot: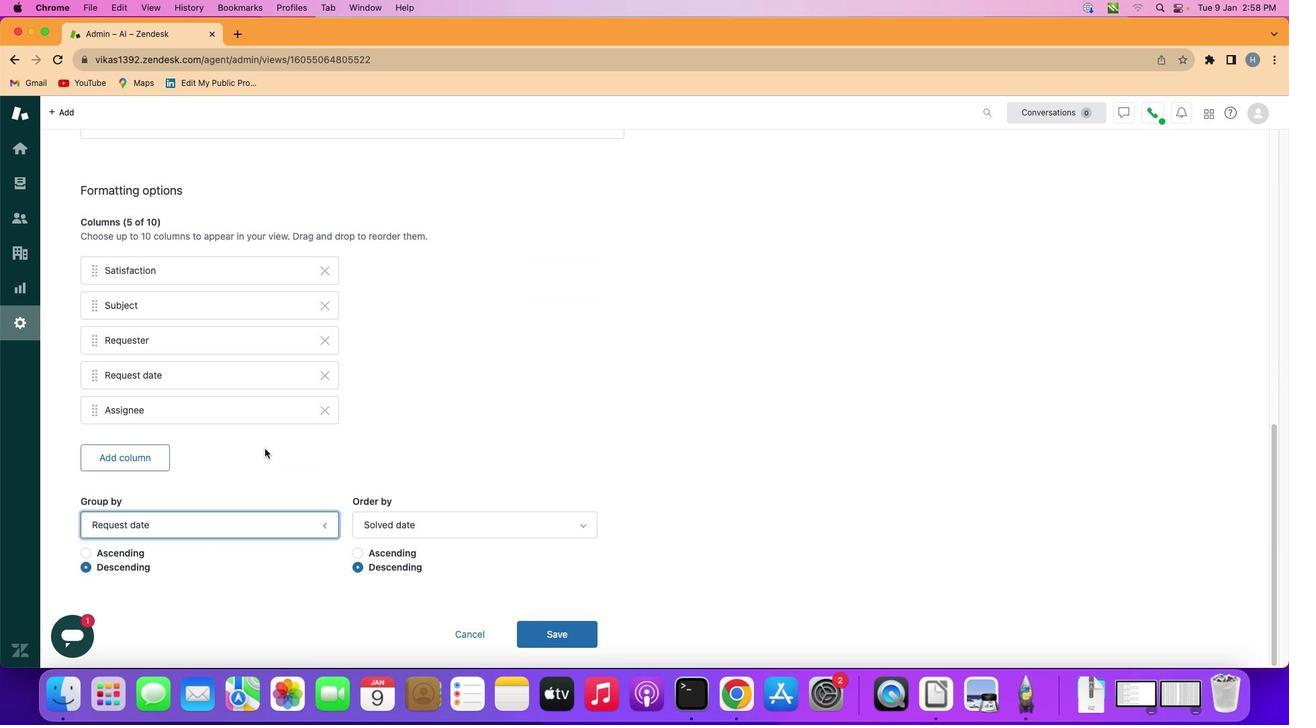 
Action: Mouse pressed left at (271, 446)
Screenshot: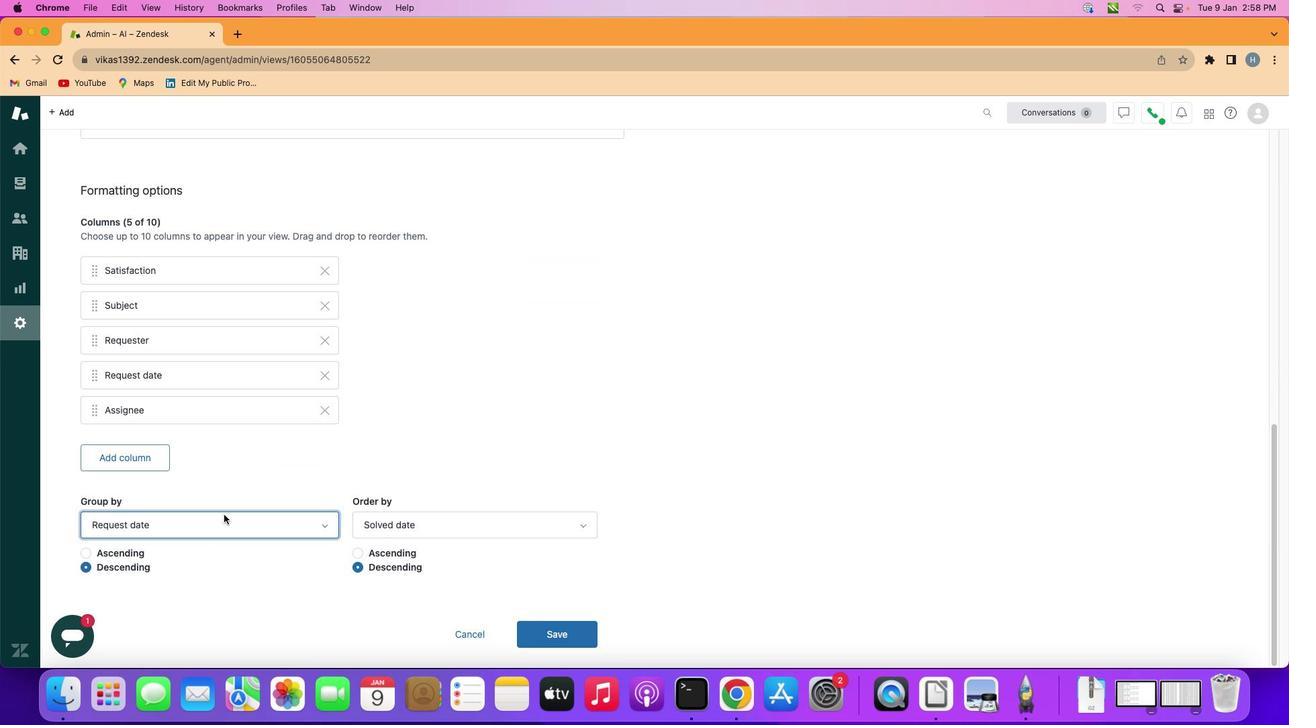 
Action: Mouse moved to (174, 554)
Screenshot: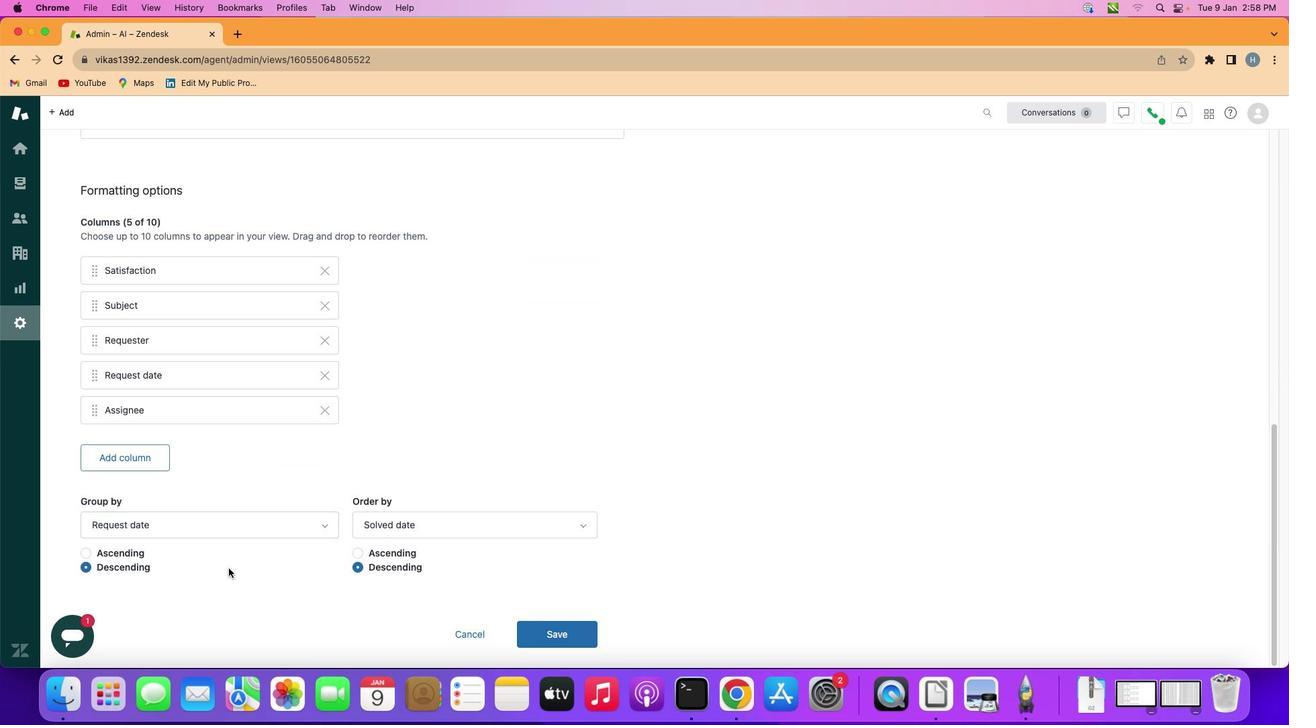 
Action: Mouse pressed left at (174, 554)
Screenshot: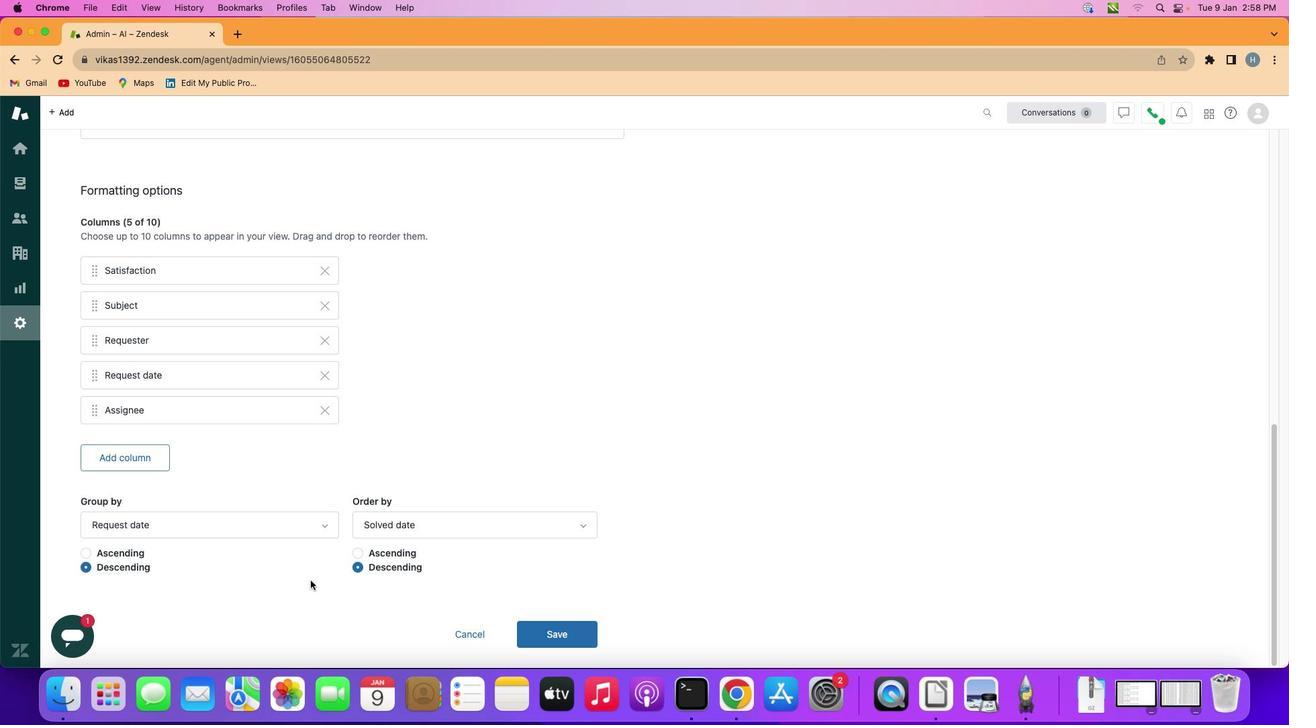 
Action: Mouse moved to (132, 554)
Screenshot: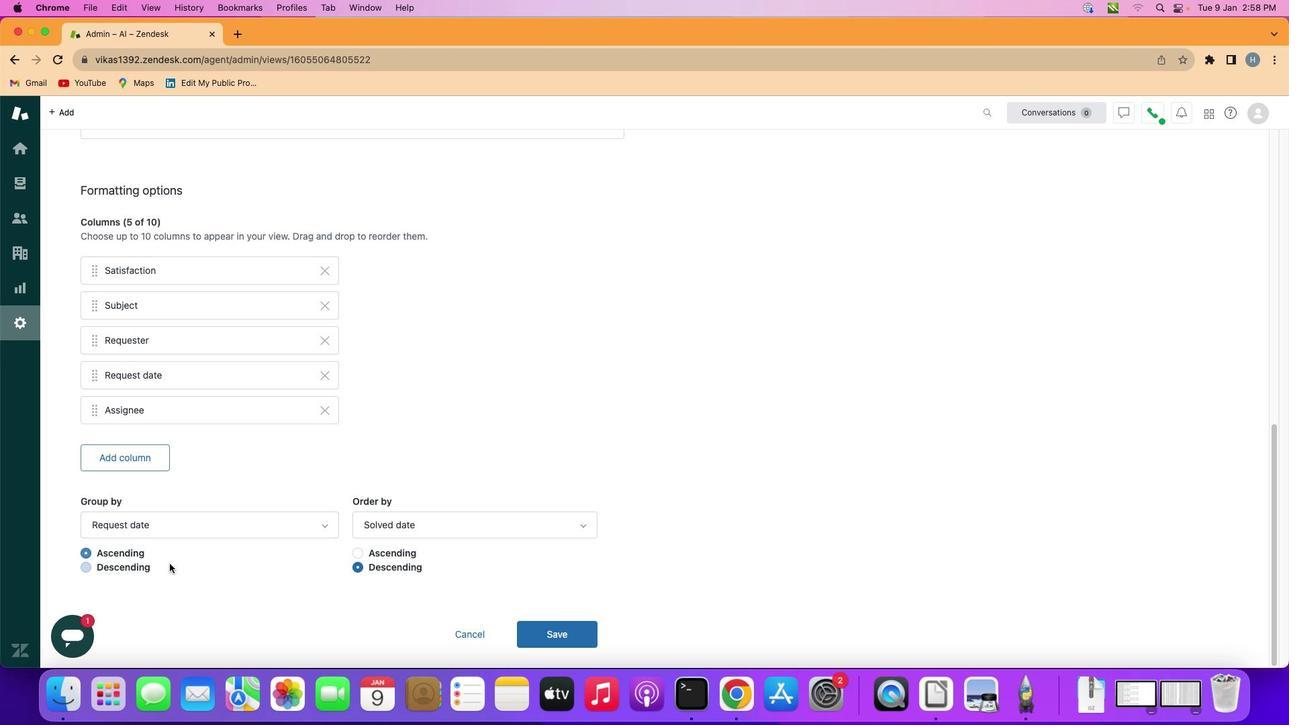 
Action: Mouse pressed left at (132, 554)
Screenshot: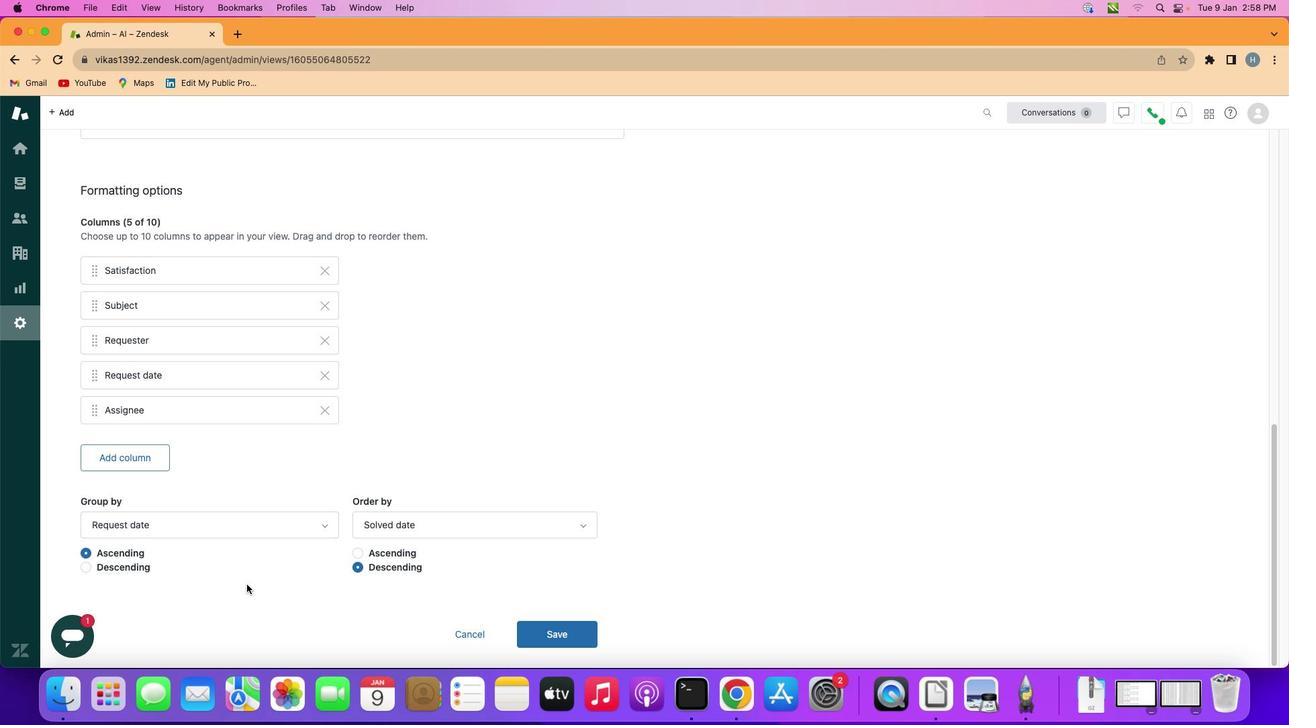 
Action: Mouse moved to (530, 634)
Screenshot: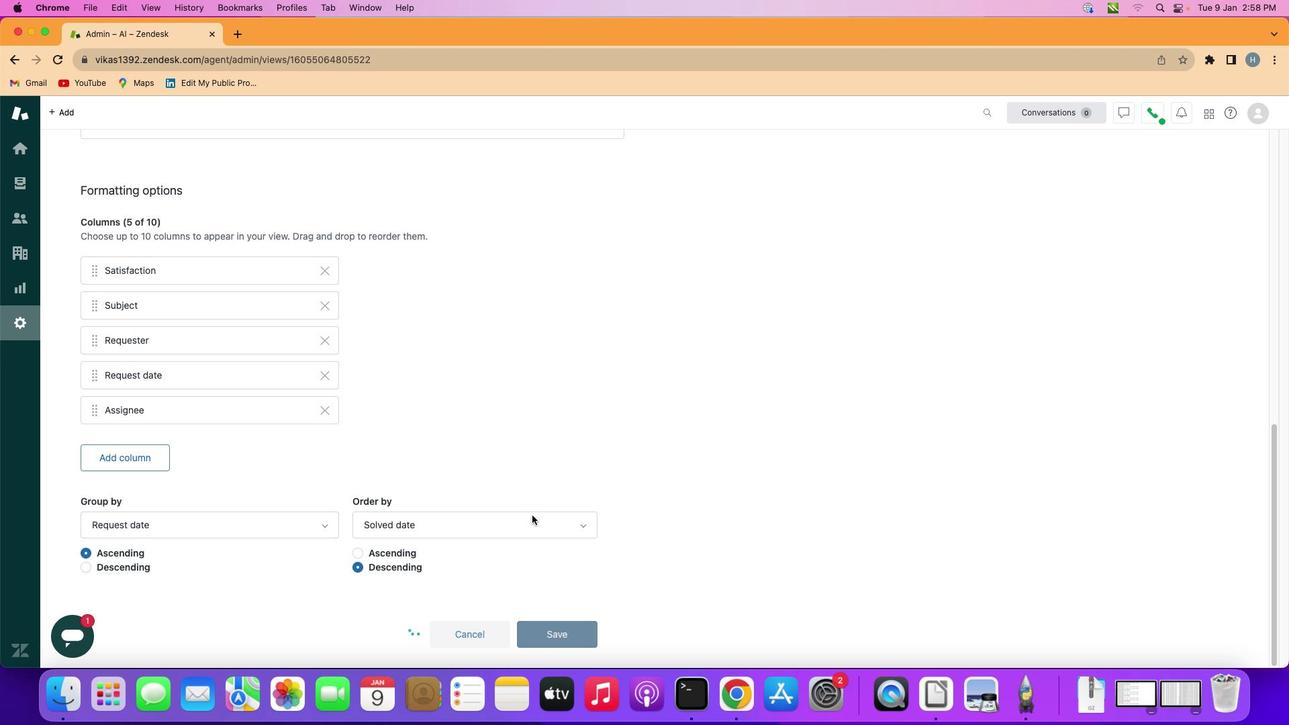 
Action: Mouse pressed left at (530, 634)
Screenshot: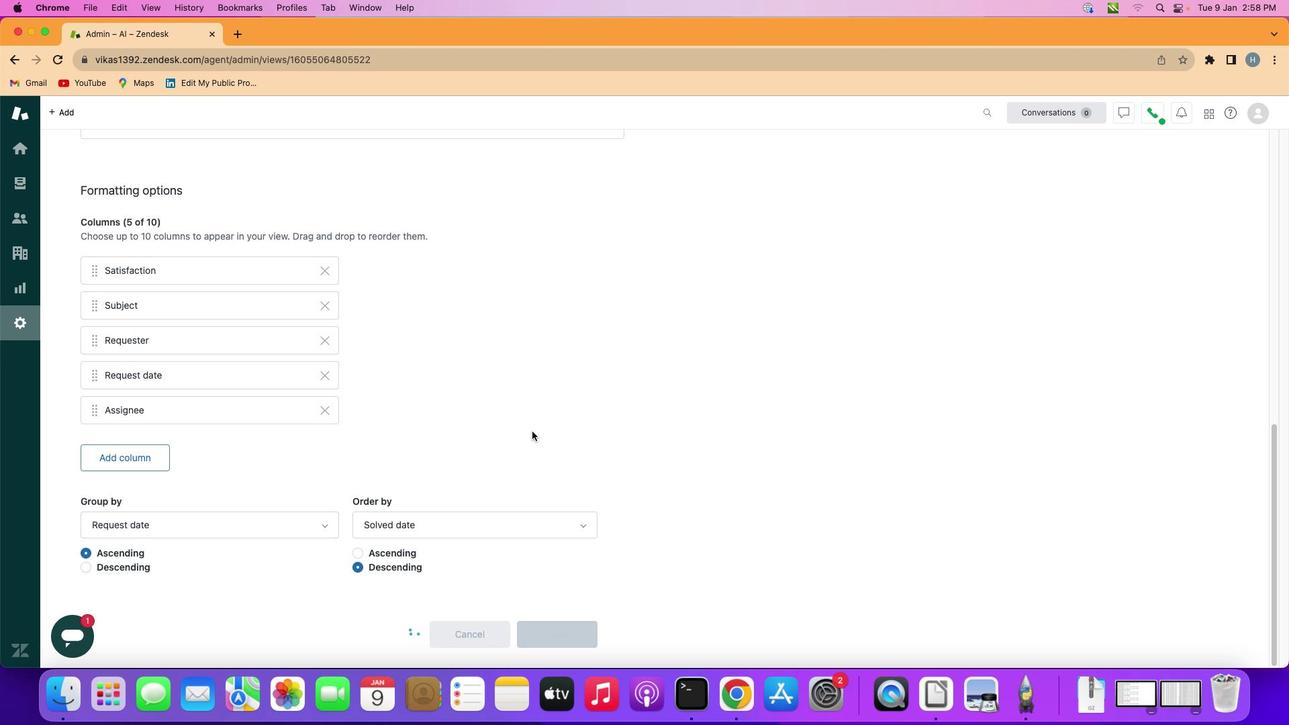 
Action: Mouse moved to (543, 388)
Screenshot: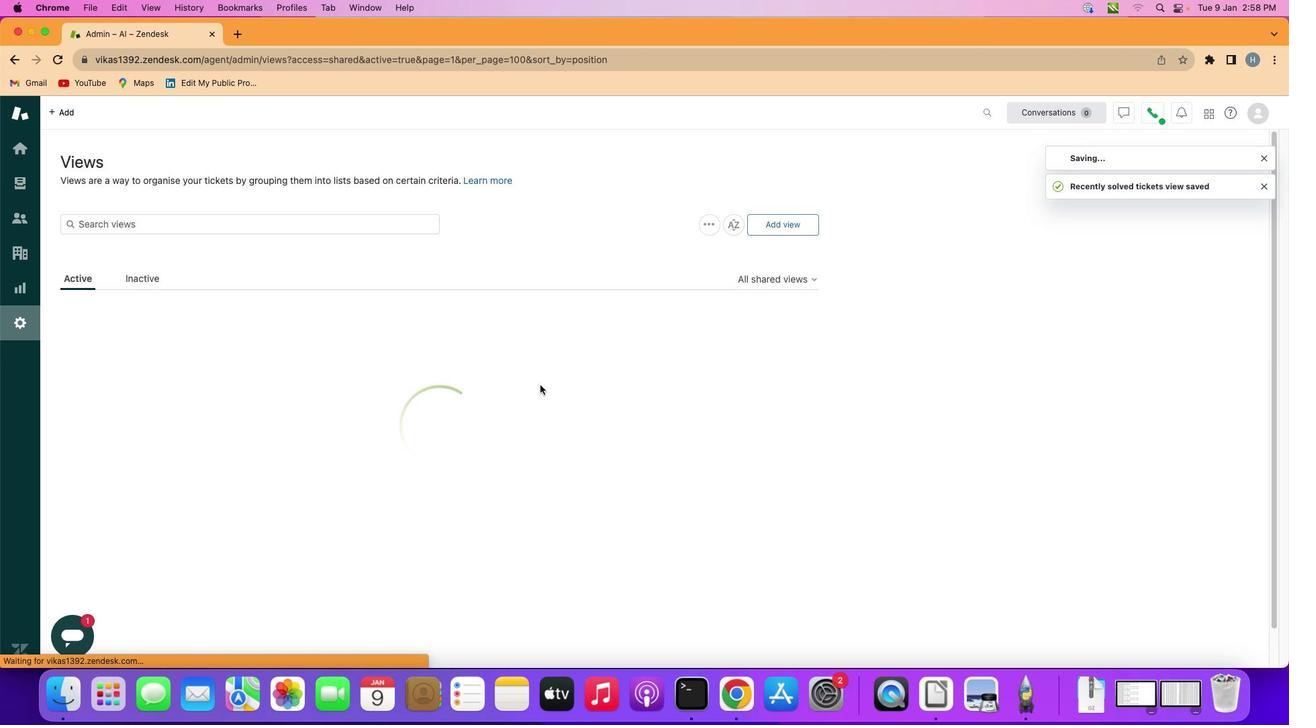 
